 Task: Create a due date automation trigger when advanced on, on the wednesday before a card is due add fields without custom field "Resume" set to a number lower than 1 and lower than 10 at 11:00 AM.
Action: Mouse moved to (1252, 176)
Screenshot: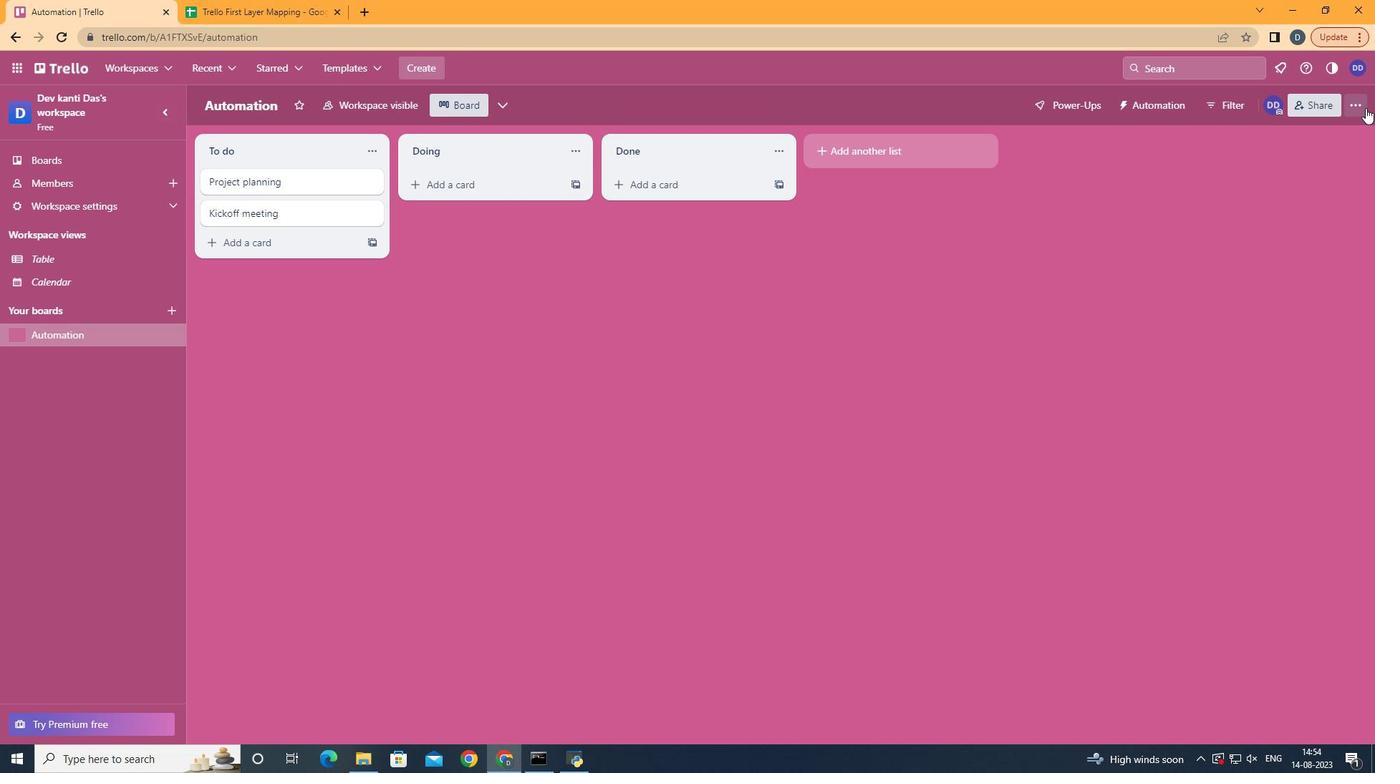 
Action: Mouse pressed left at (1252, 176)
Screenshot: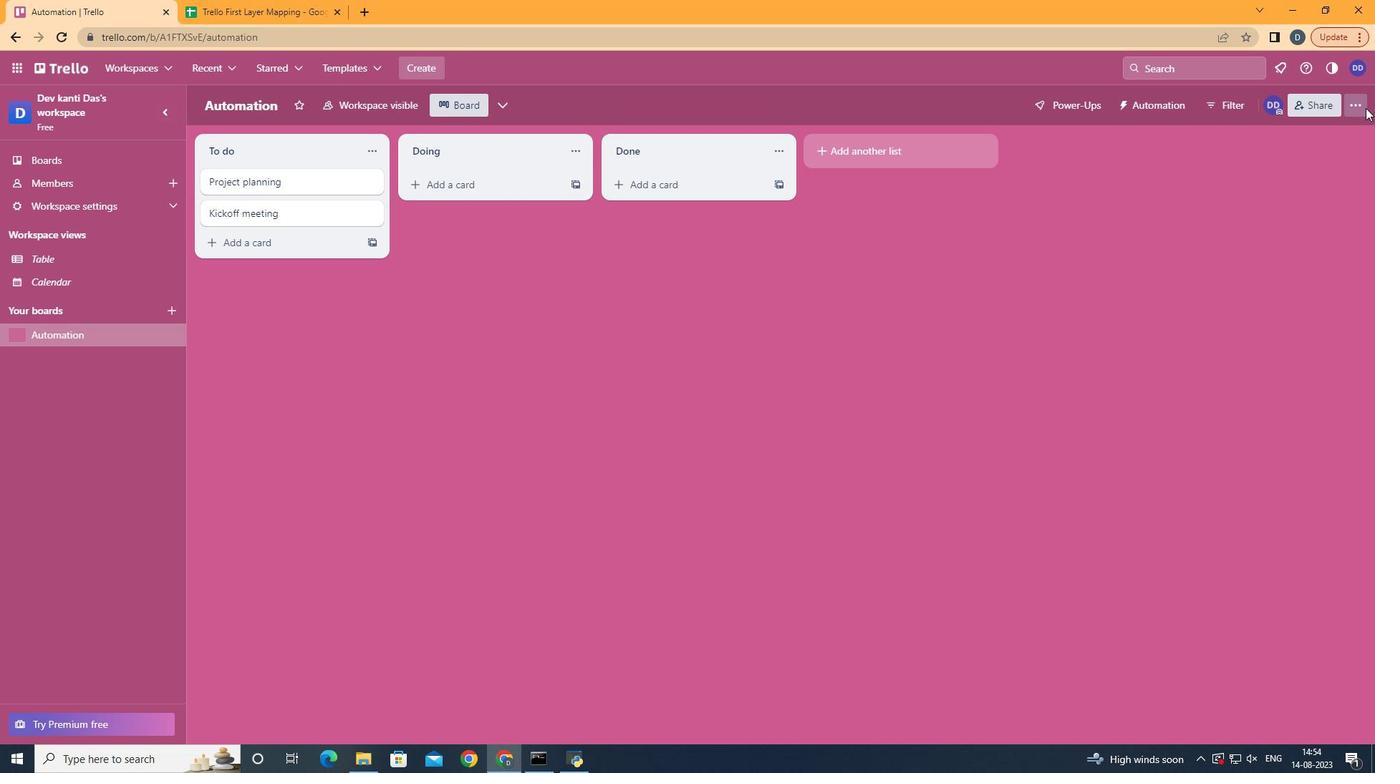 
Action: Mouse moved to (1166, 333)
Screenshot: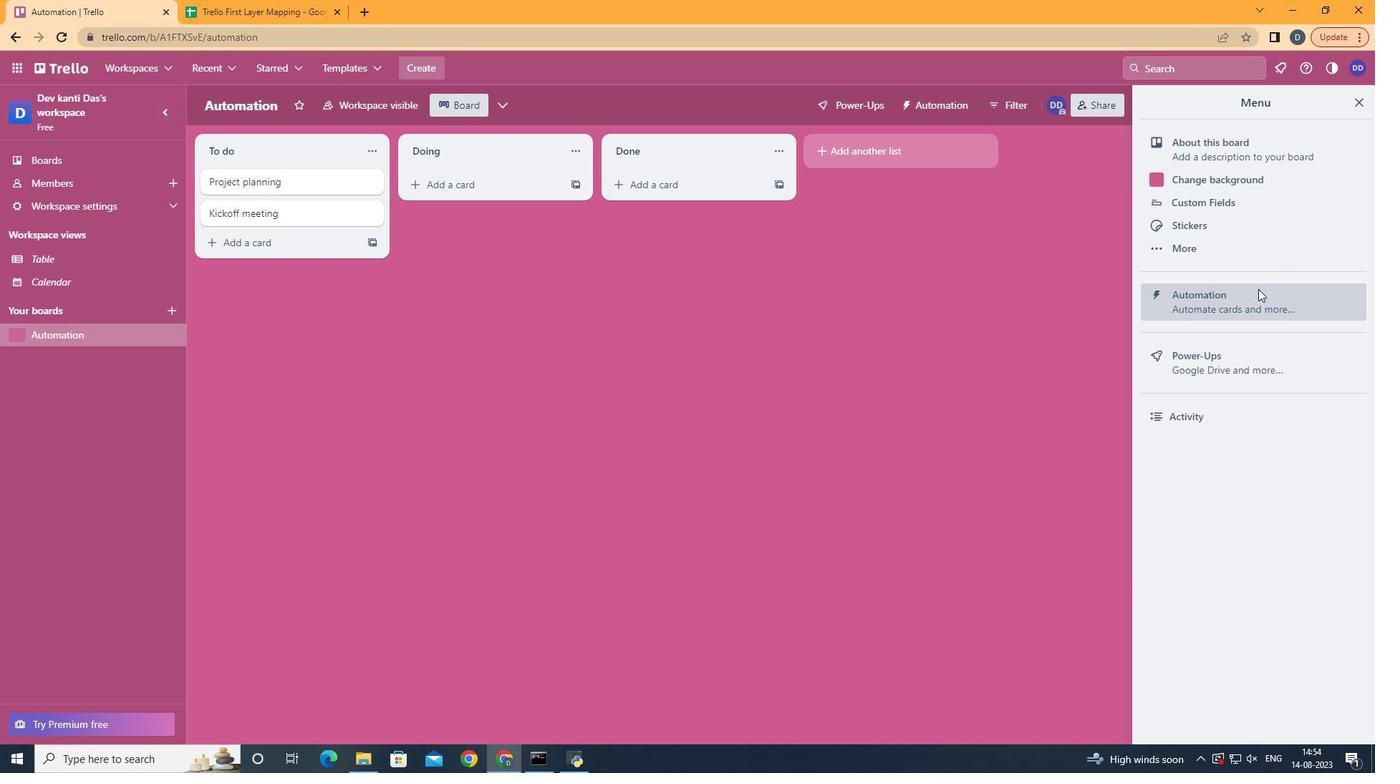 
Action: Mouse pressed left at (1166, 333)
Screenshot: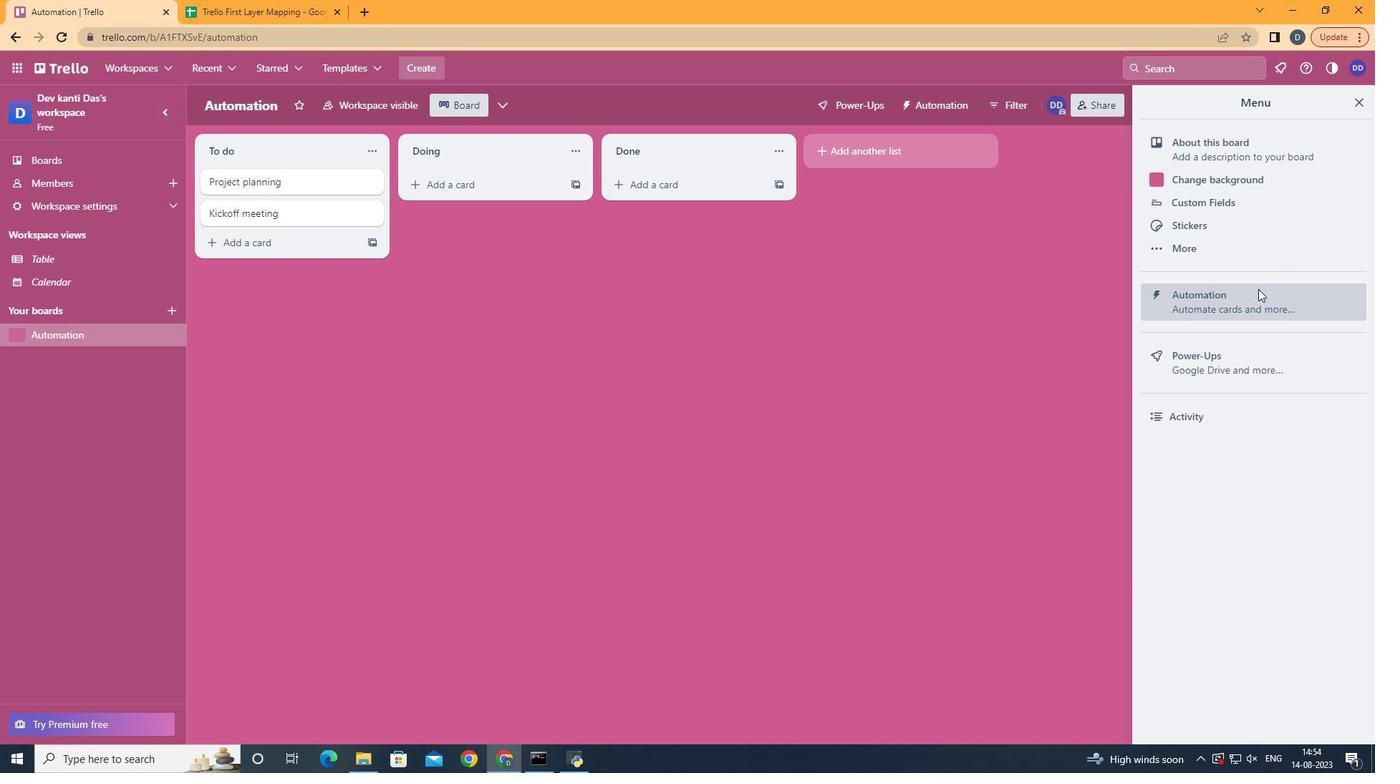 
Action: Mouse moved to (366, 321)
Screenshot: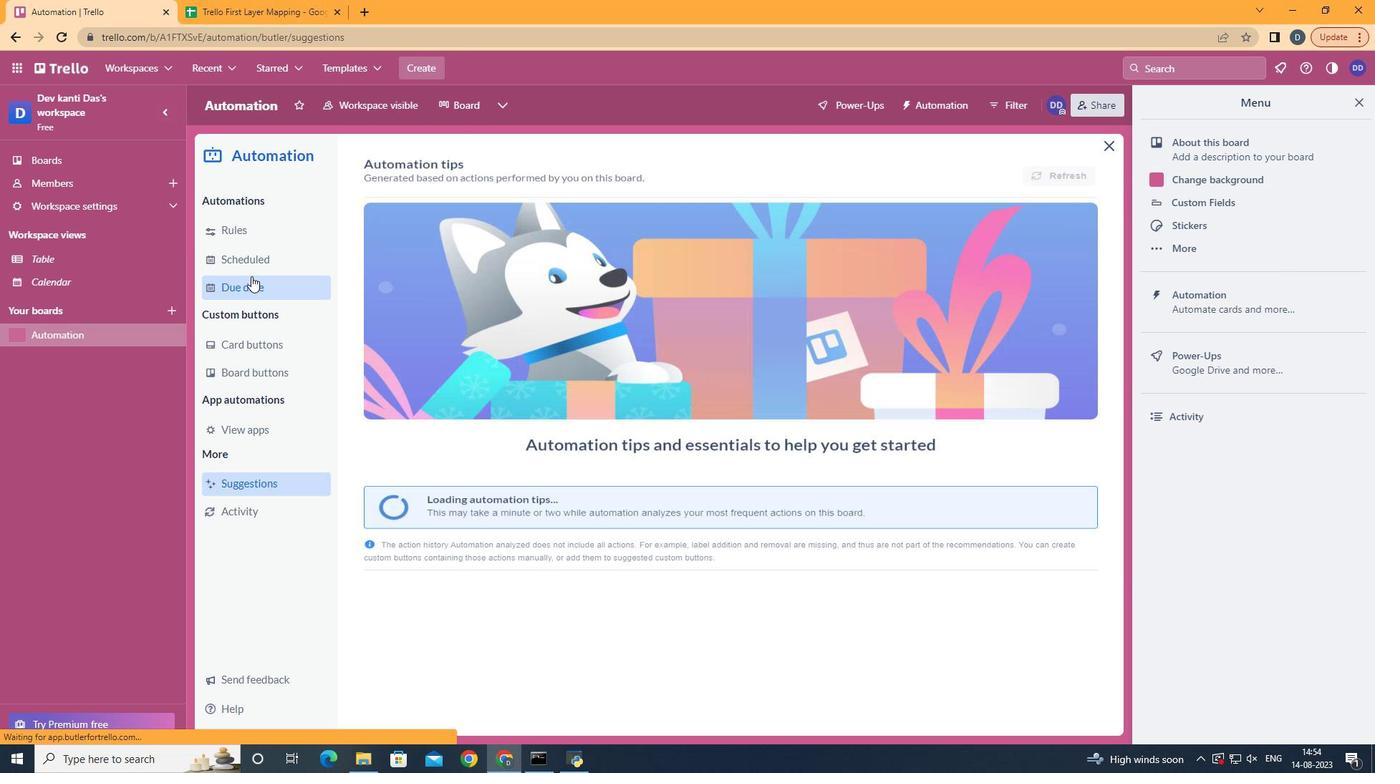 
Action: Mouse pressed left at (366, 321)
Screenshot: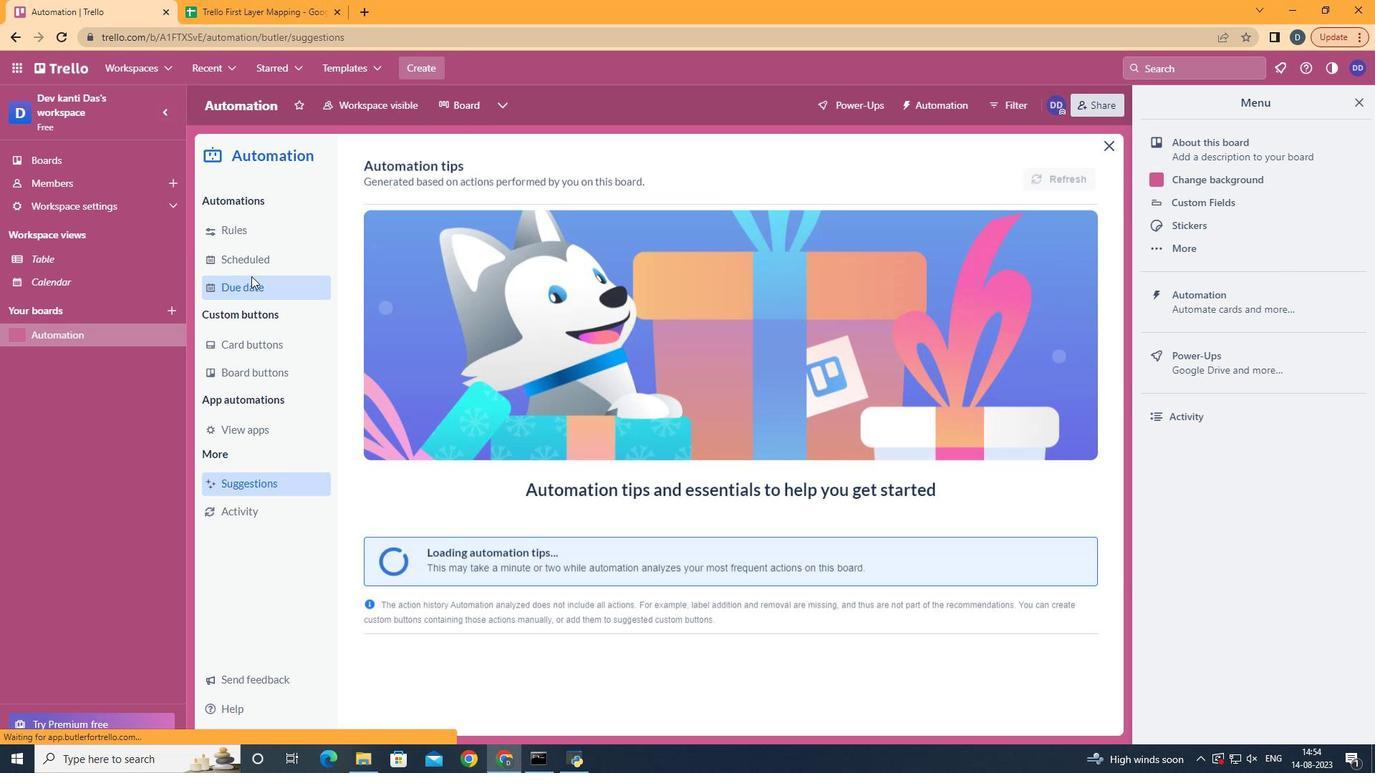 
Action: Mouse moved to (969, 234)
Screenshot: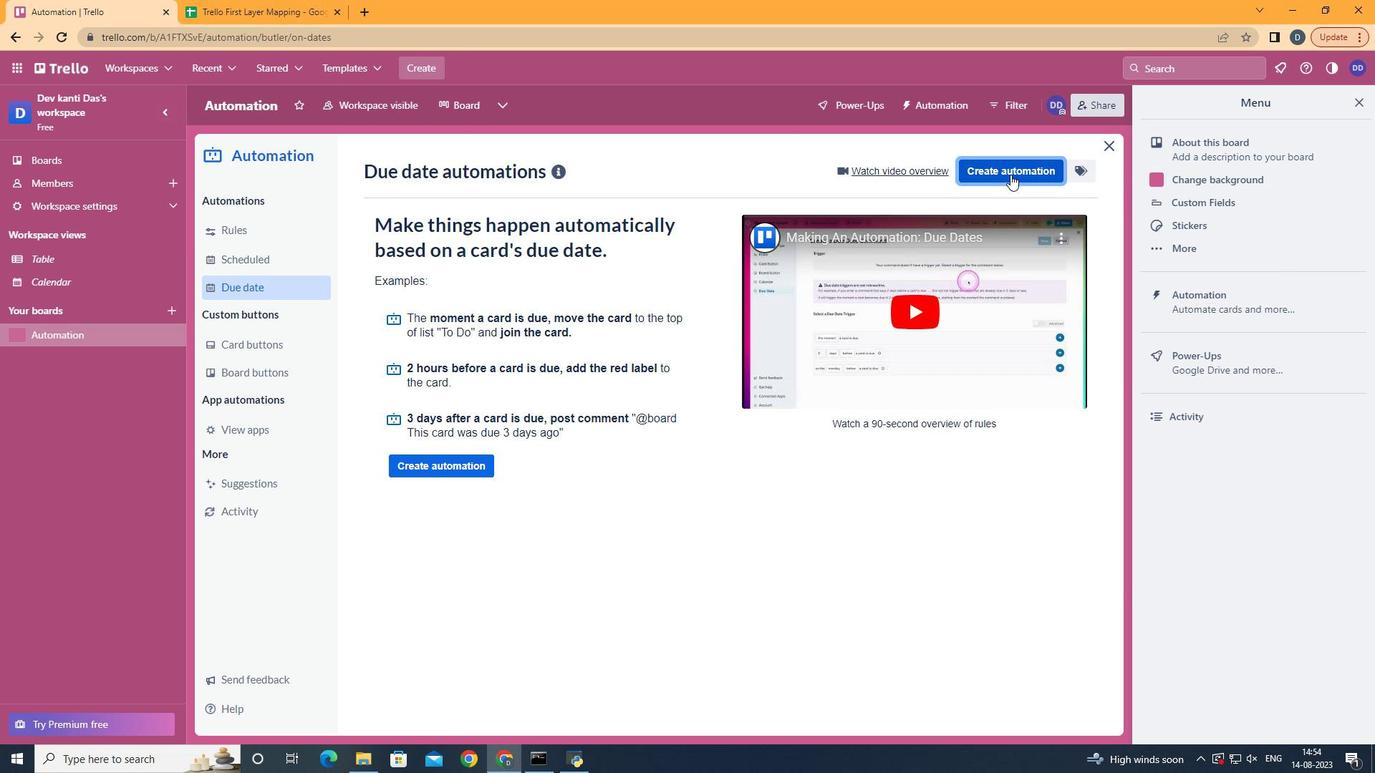 
Action: Mouse pressed left at (969, 234)
Screenshot: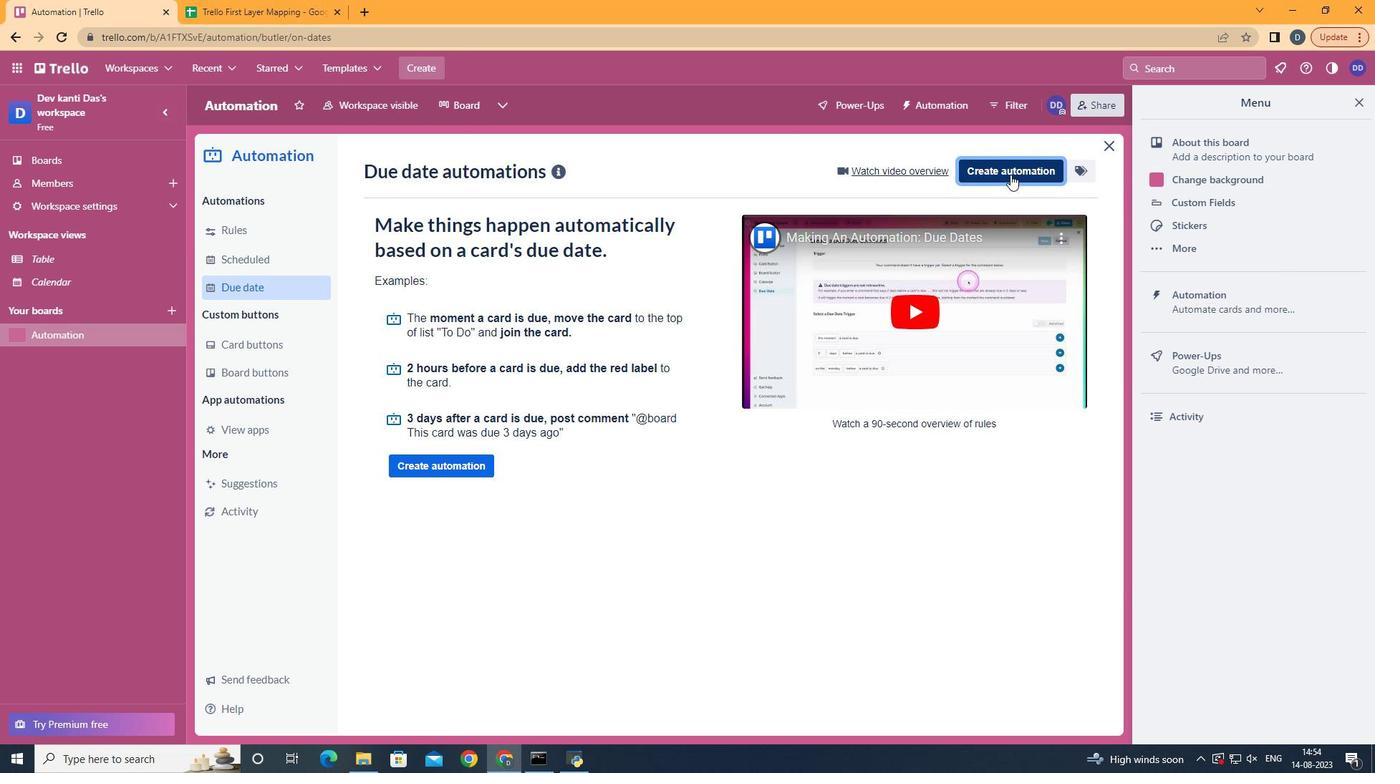 
Action: Mouse moved to (745, 352)
Screenshot: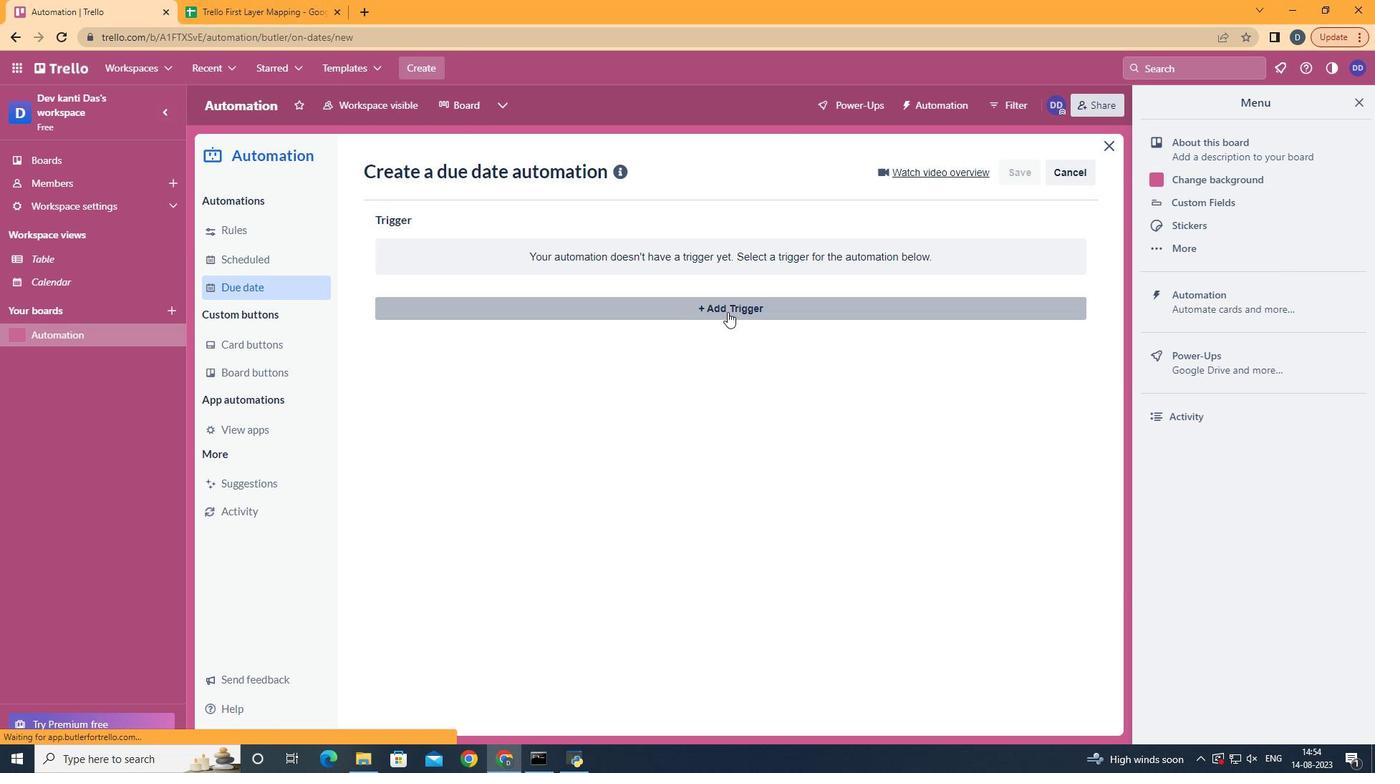 
Action: Mouse pressed left at (745, 352)
Screenshot: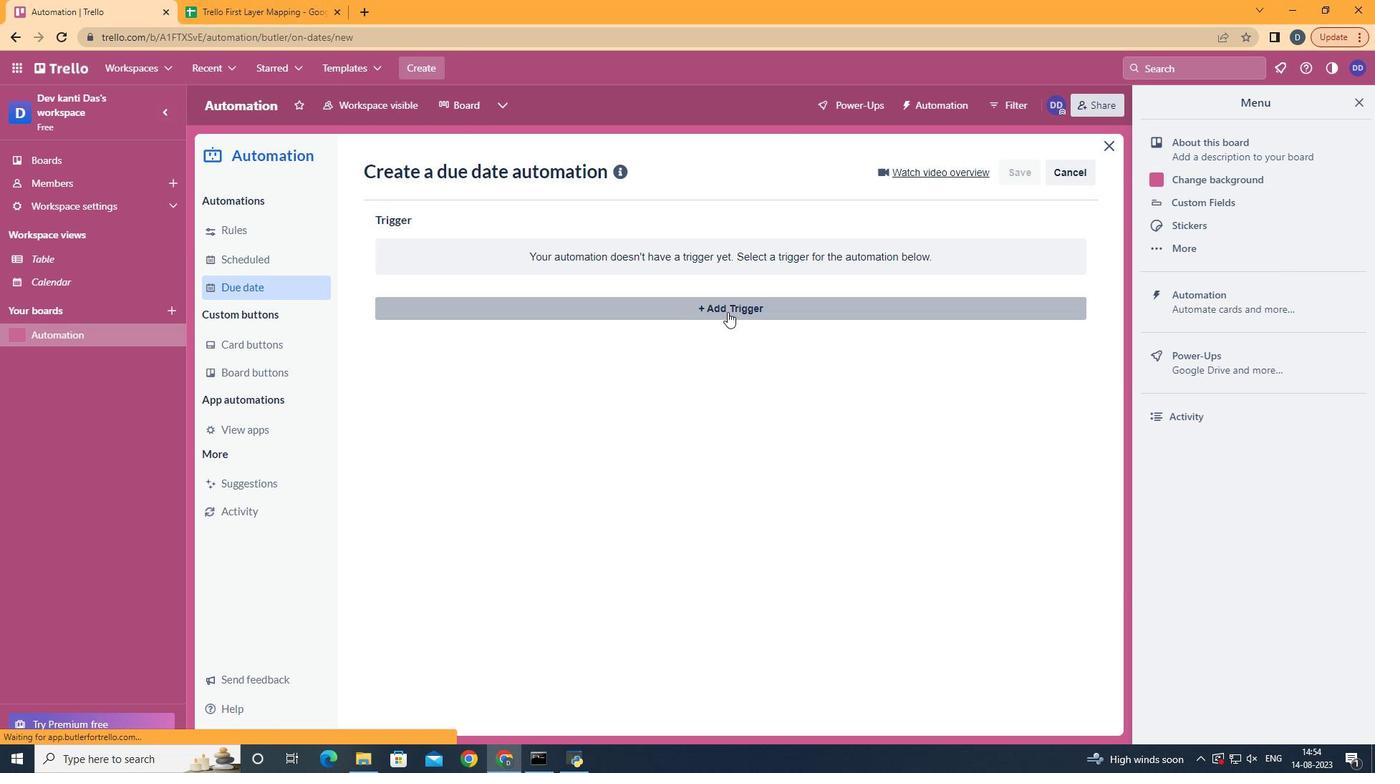 
Action: Mouse moved to (549, 449)
Screenshot: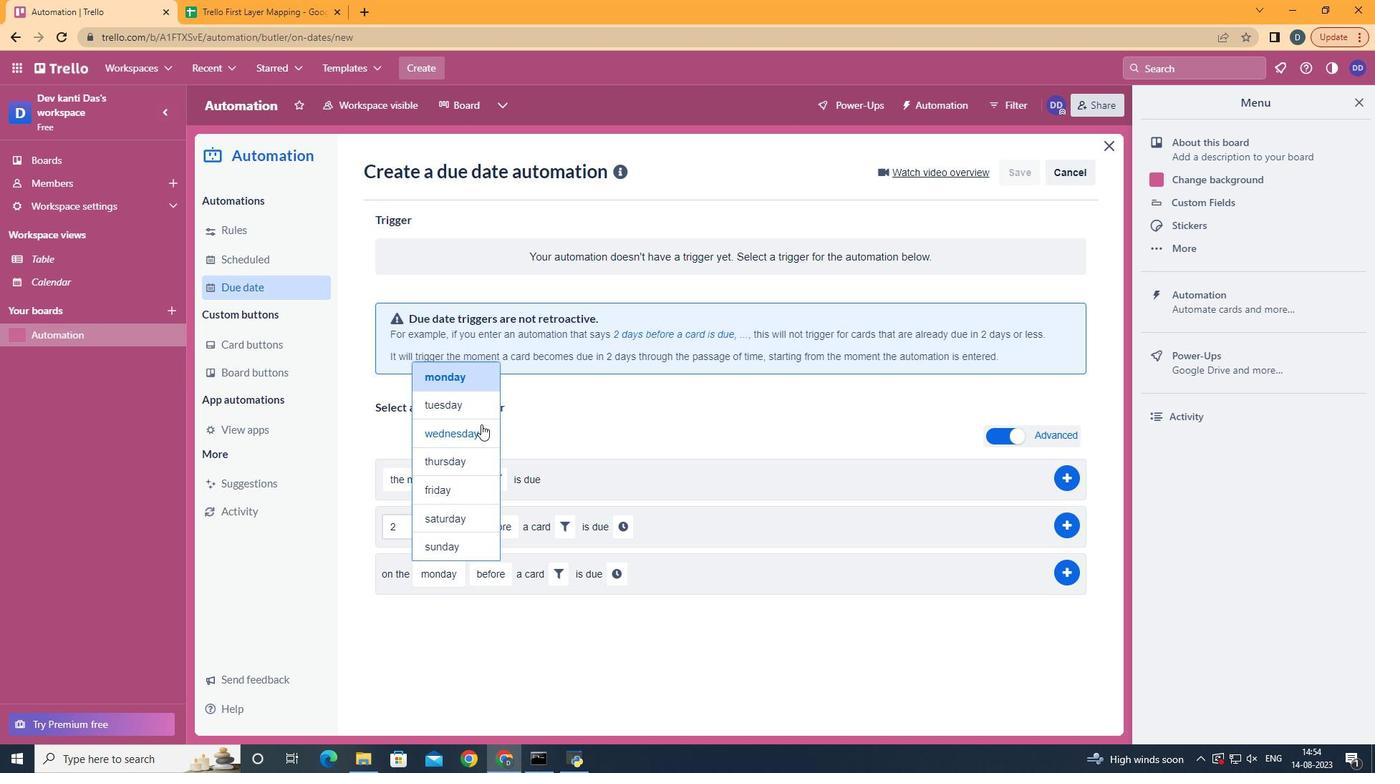 
Action: Mouse pressed left at (549, 449)
Screenshot: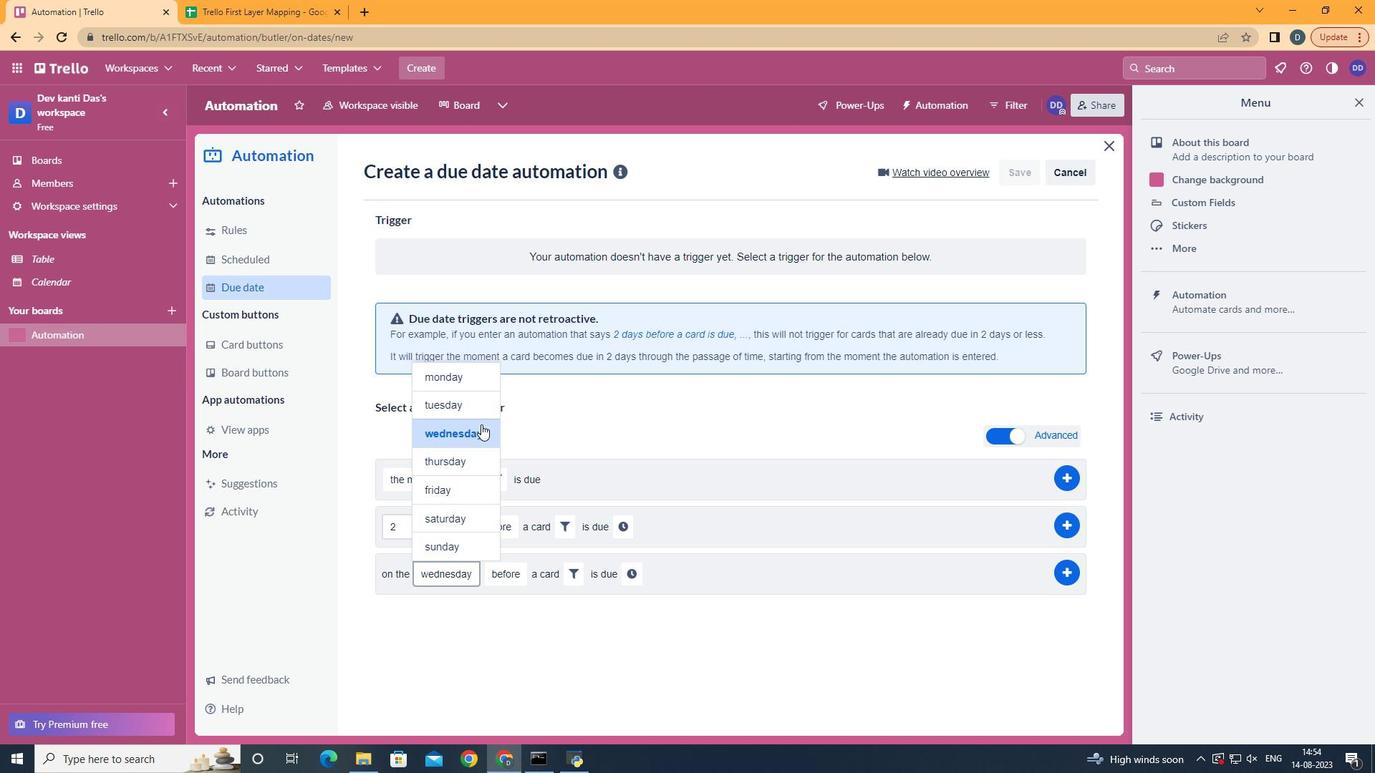
Action: Mouse moved to (618, 585)
Screenshot: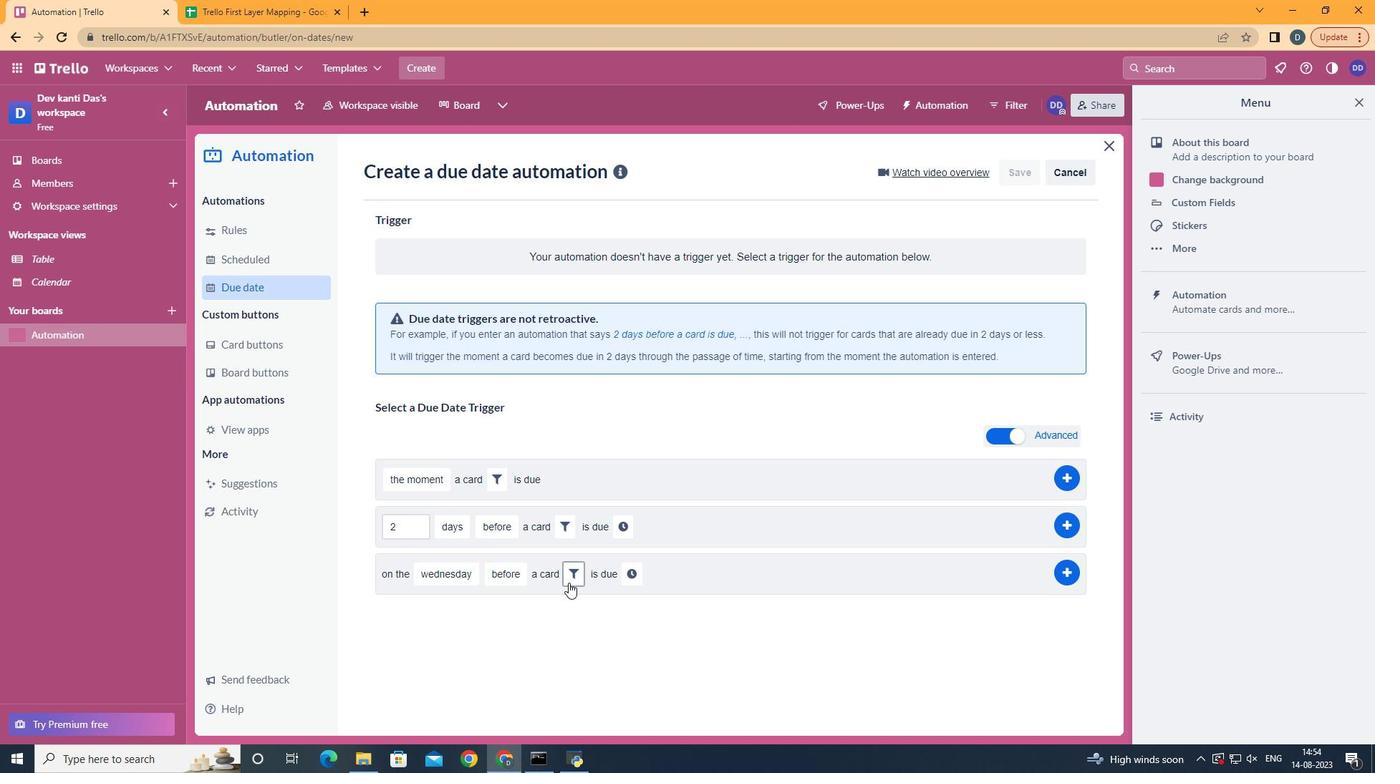 
Action: Mouse pressed left at (618, 585)
Screenshot: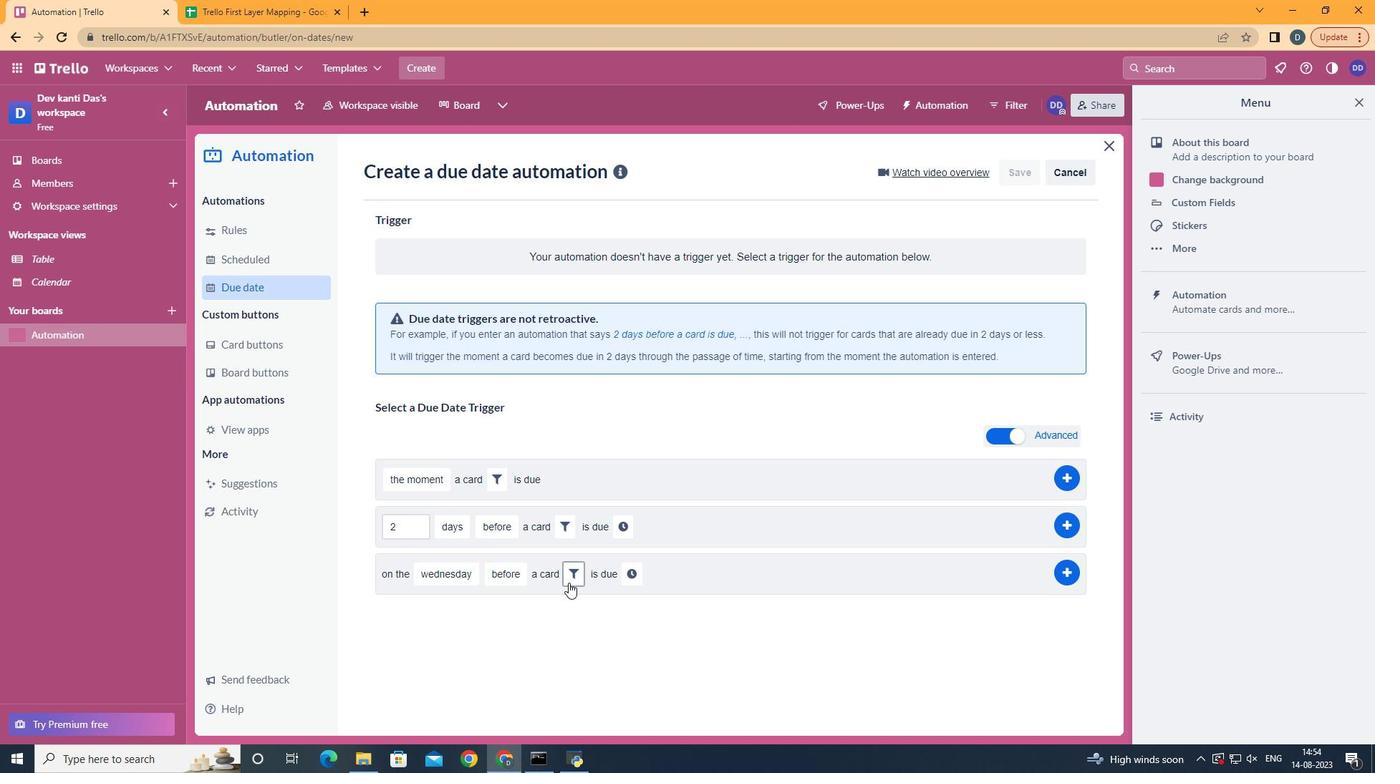 
Action: Mouse moved to (787, 618)
Screenshot: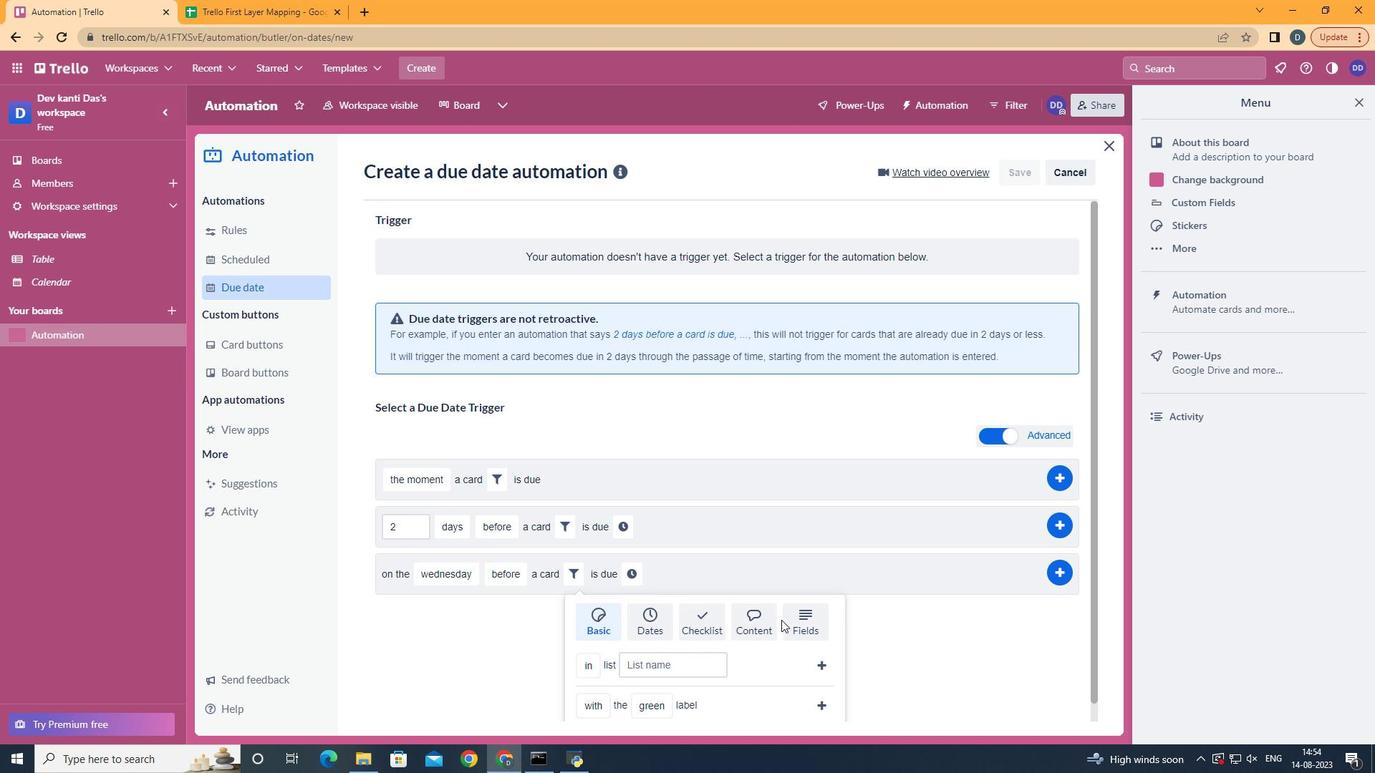
Action: Mouse pressed left at (787, 618)
Screenshot: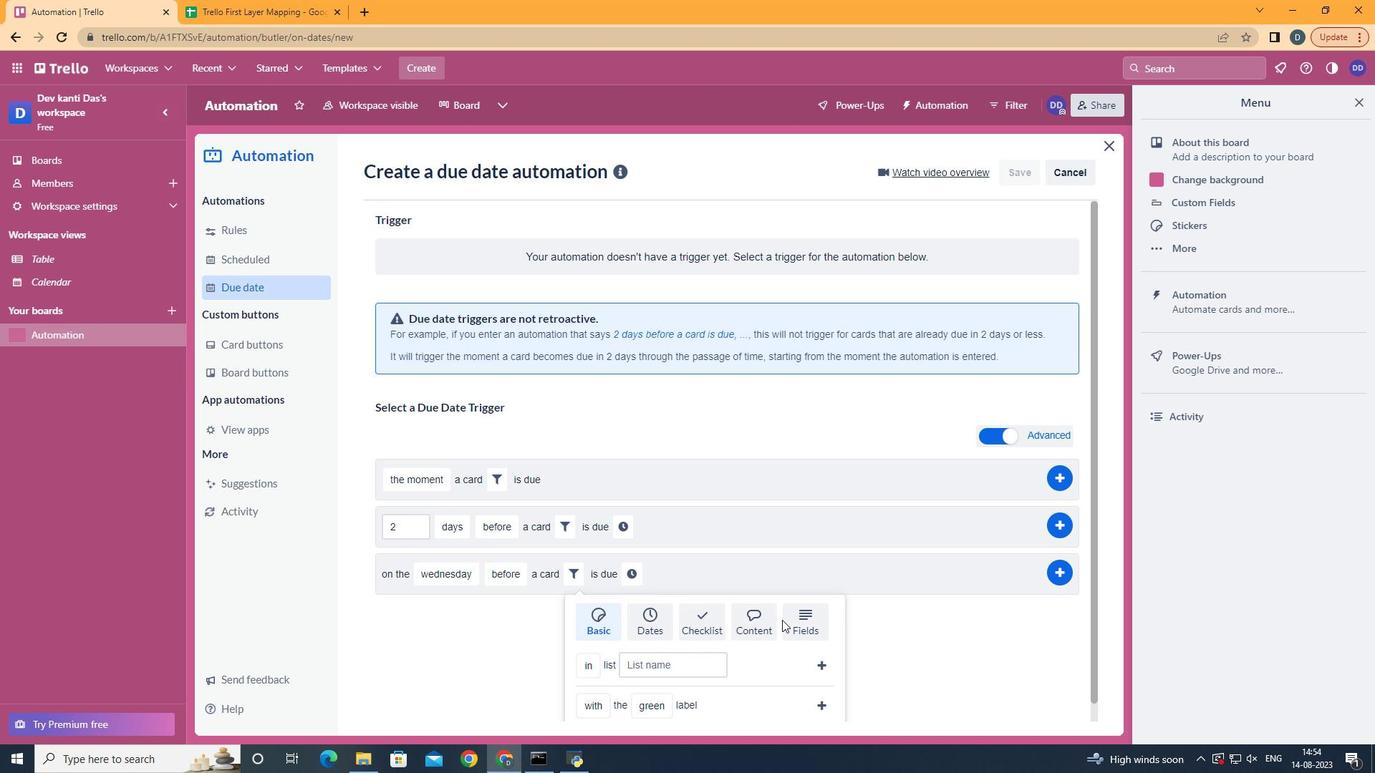 
Action: Mouse moved to (799, 625)
Screenshot: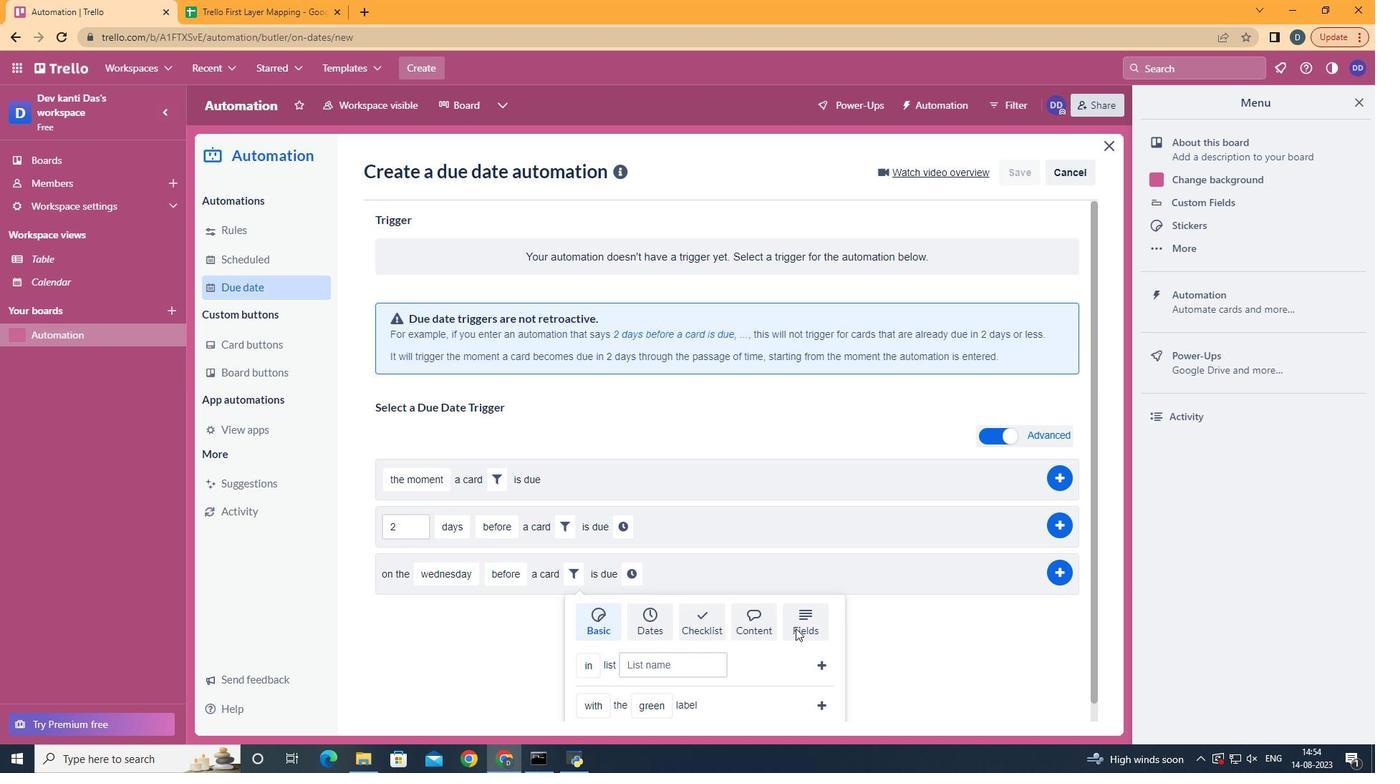 
Action: Mouse pressed left at (799, 625)
Screenshot: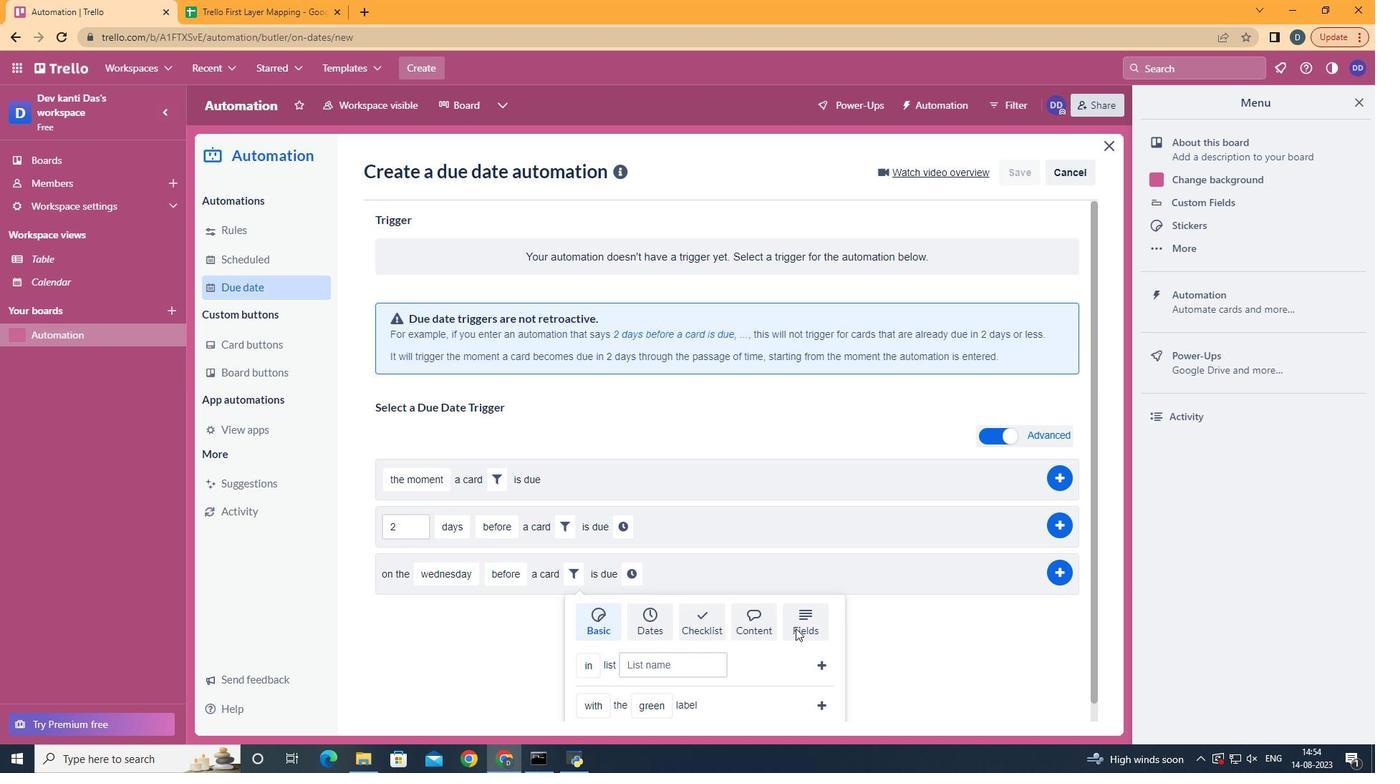 
Action: Mouse scrolled (799, 624) with delta (0, 0)
Screenshot: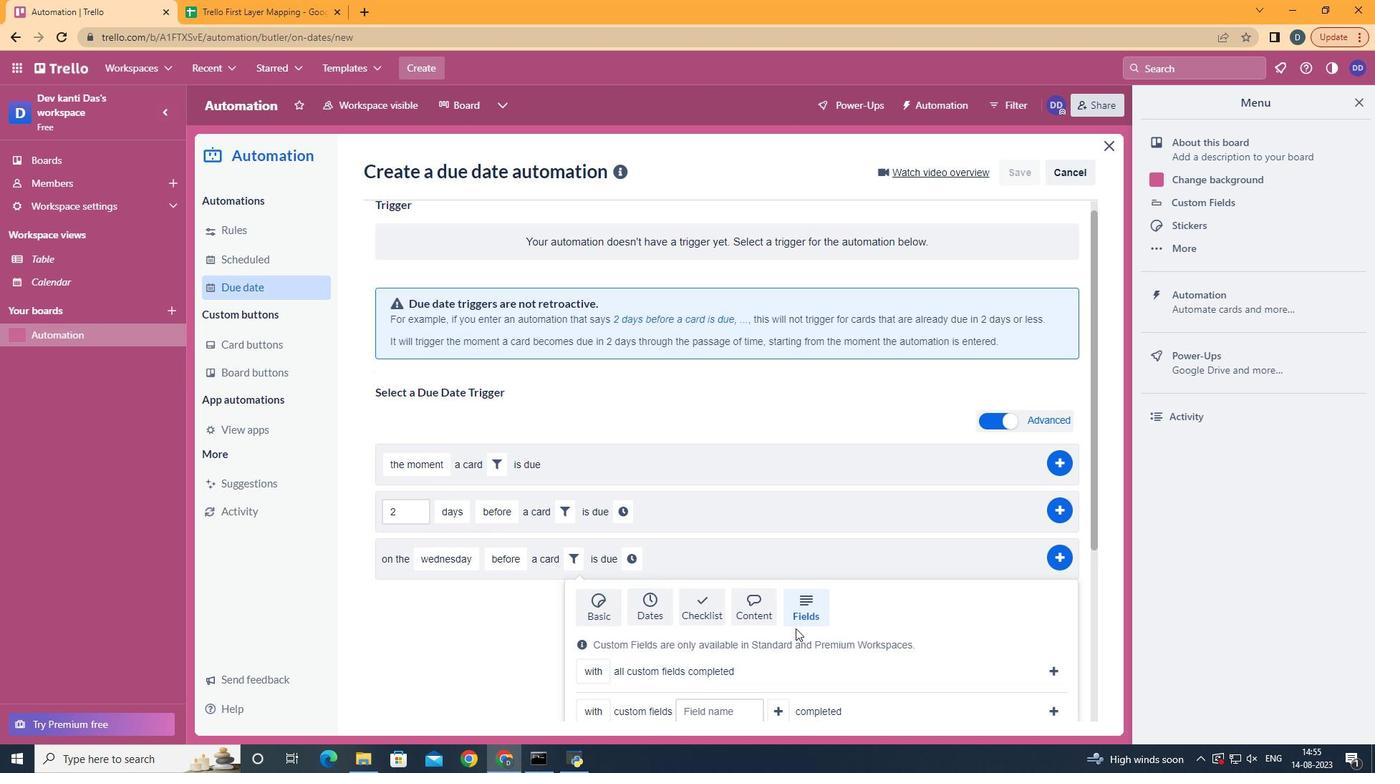 
Action: Mouse scrolled (799, 624) with delta (0, 0)
Screenshot: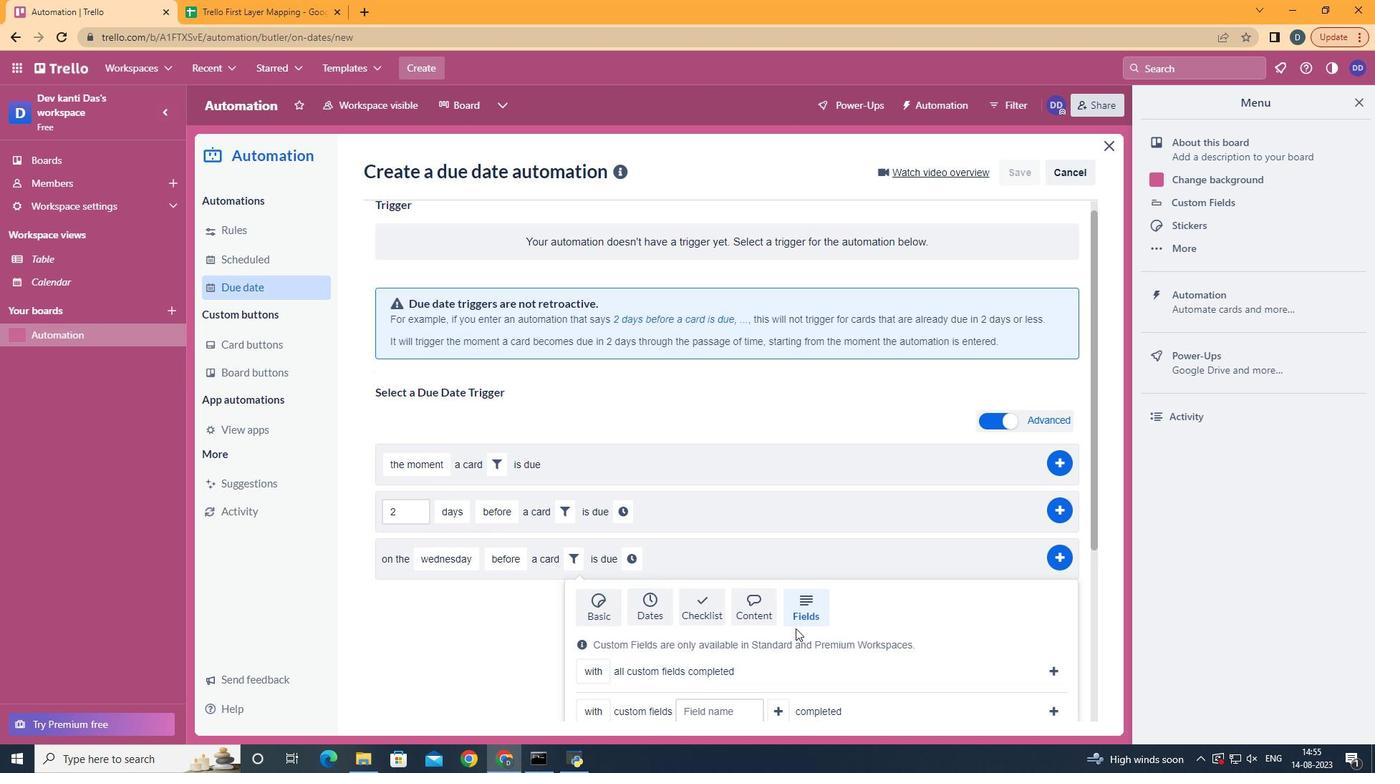 
Action: Mouse scrolled (799, 624) with delta (0, 0)
Screenshot: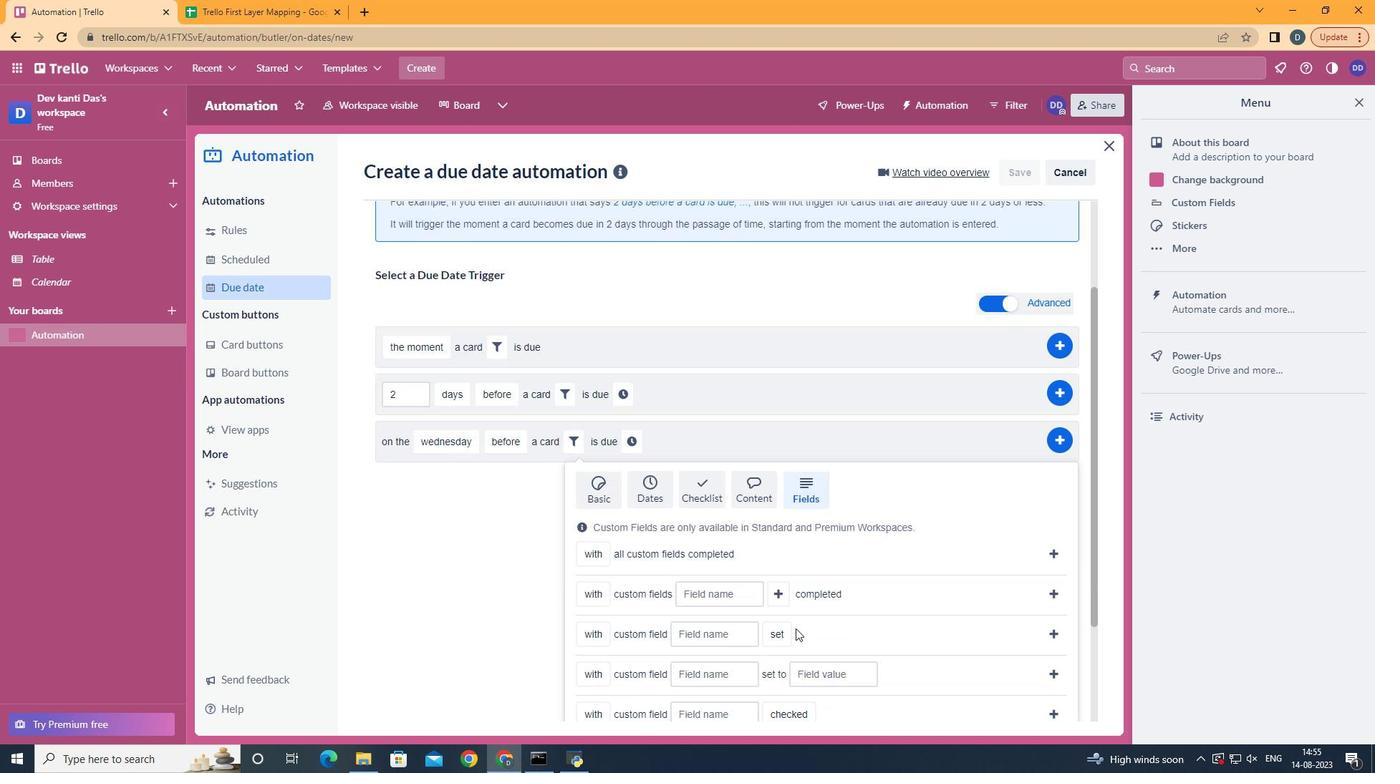 
Action: Mouse scrolled (799, 624) with delta (0, 0)
Screenshot: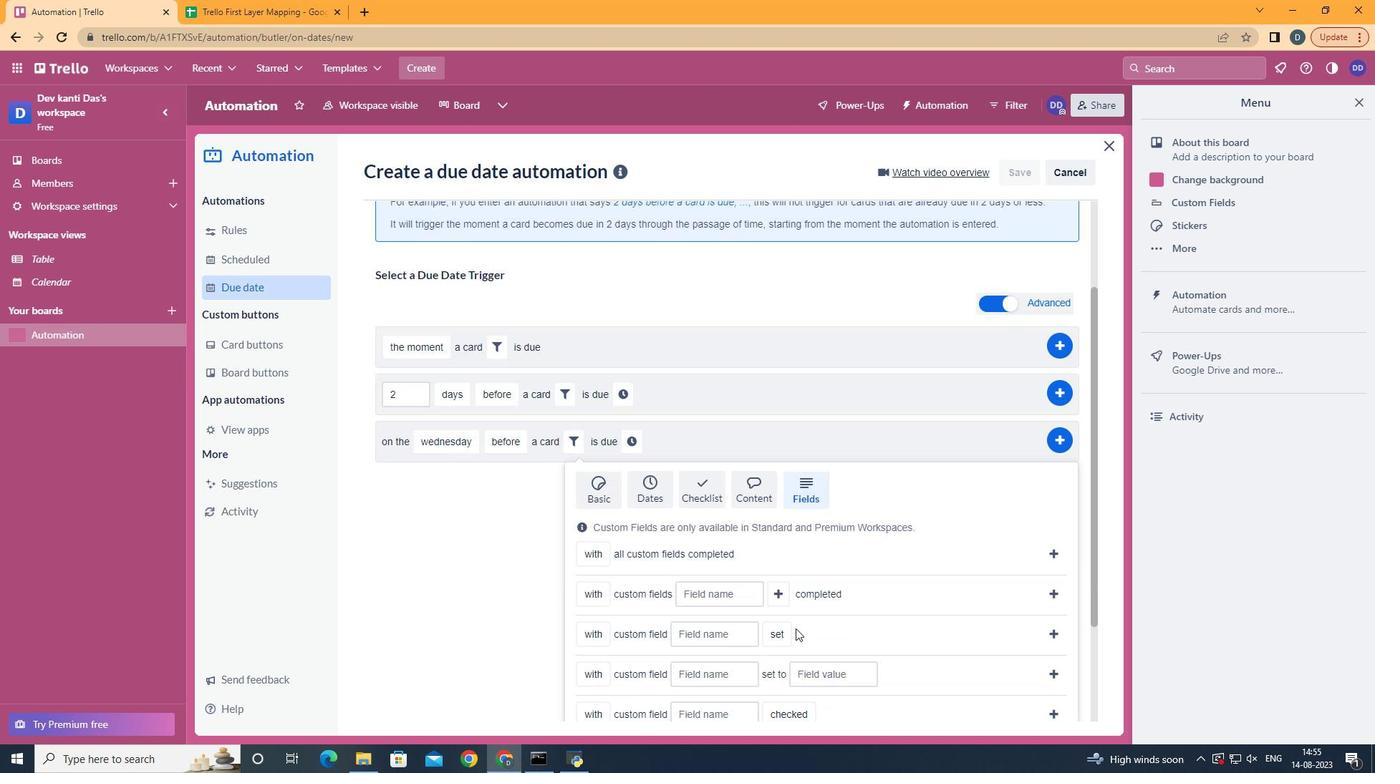 
Action: Mouse scrolled (799, 624) with delta (0, 0)
Screenshot: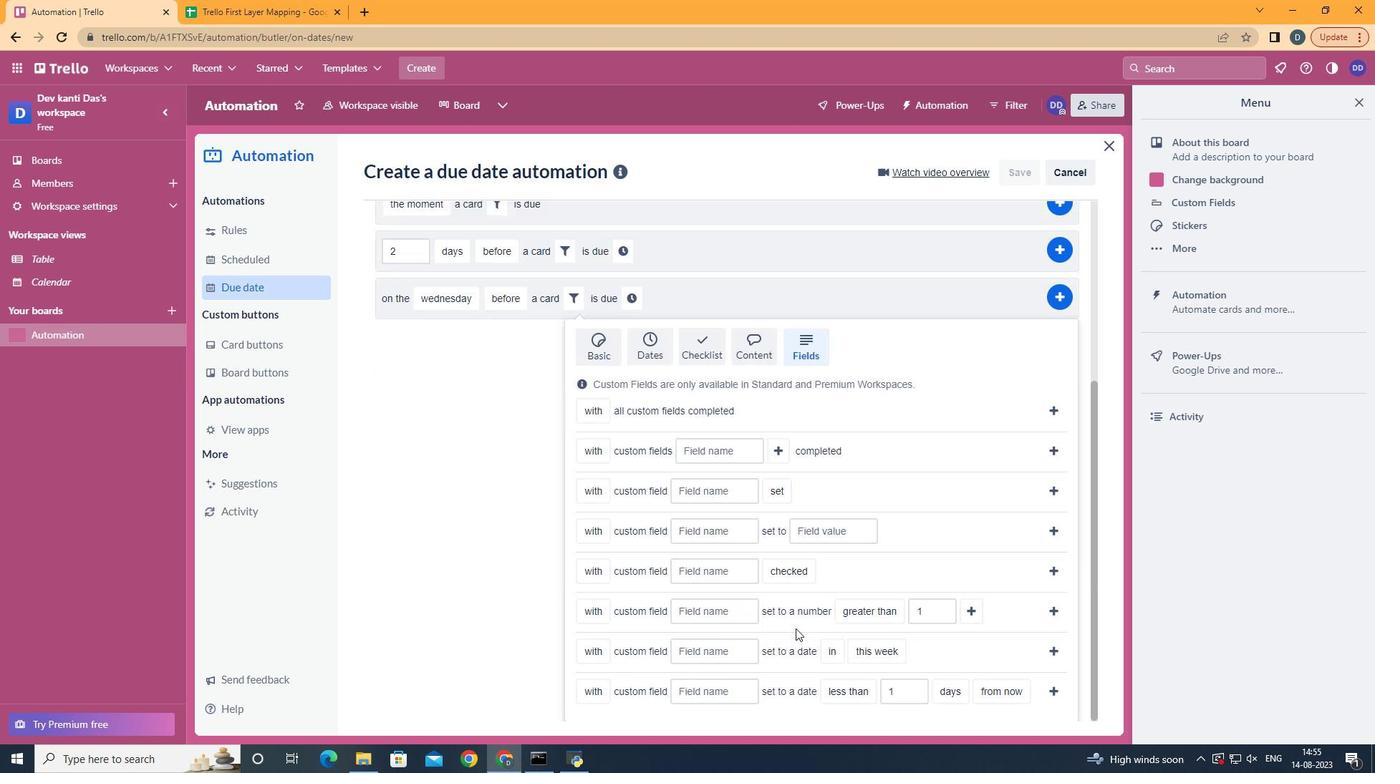 
Action: Mouse scrolled (799, 624) with delta (0, 0)
Screenshot: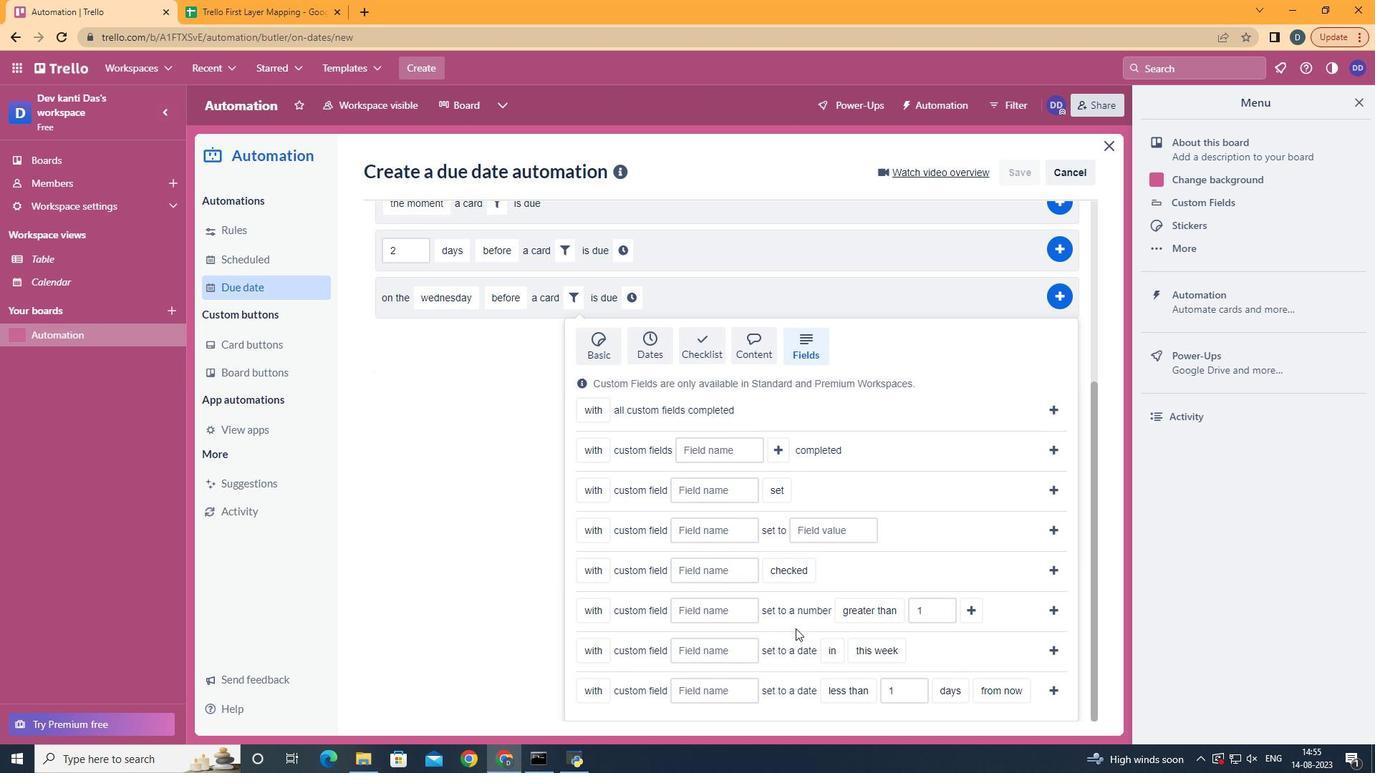 
Action: Mouse scrolled (799, 624) with delta (0, 0)
Screenshot: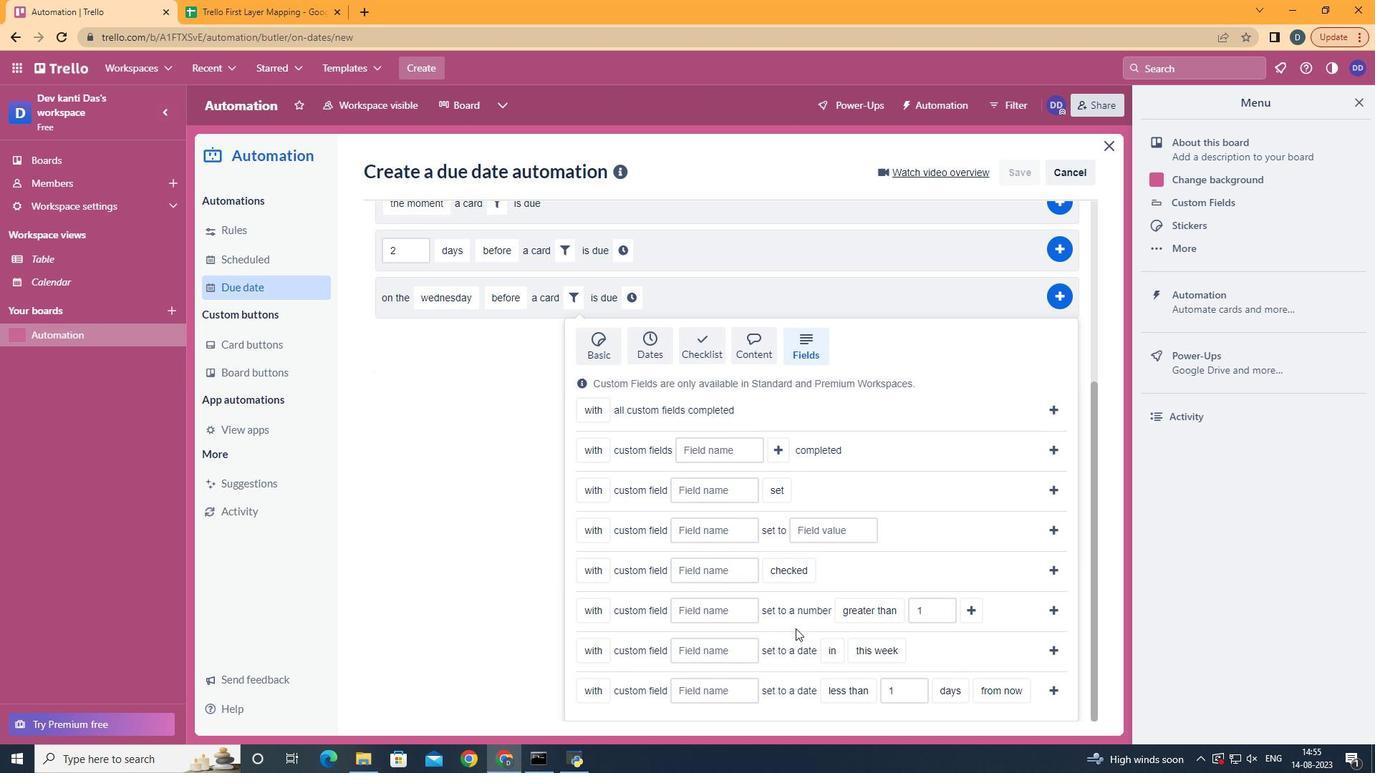 
Action: Mouse scrolled (799, 624) with delta (0, 0)
Screenshot: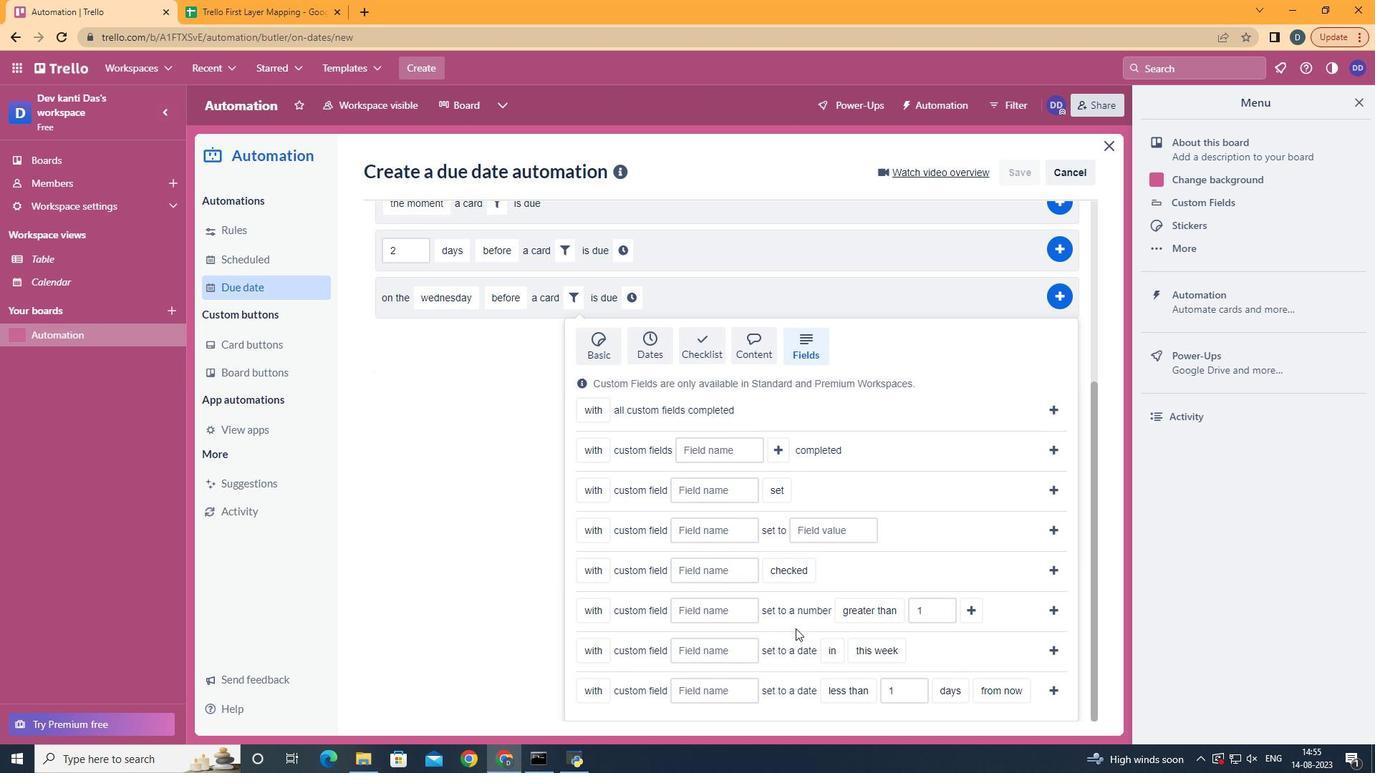
Action: Mouse moved to (646, 663)
Screenshot: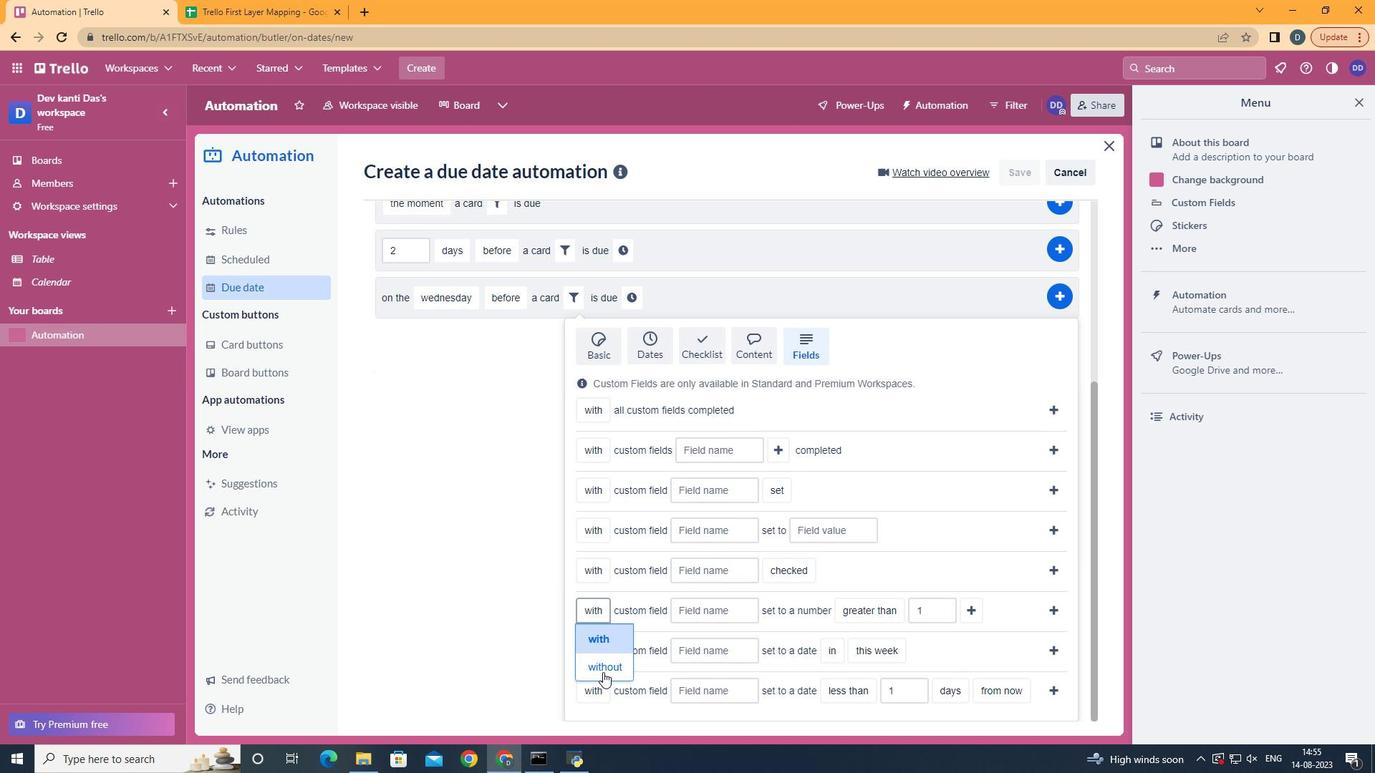 
Action: Mouse pressed left at (646, 663)
Screenshot: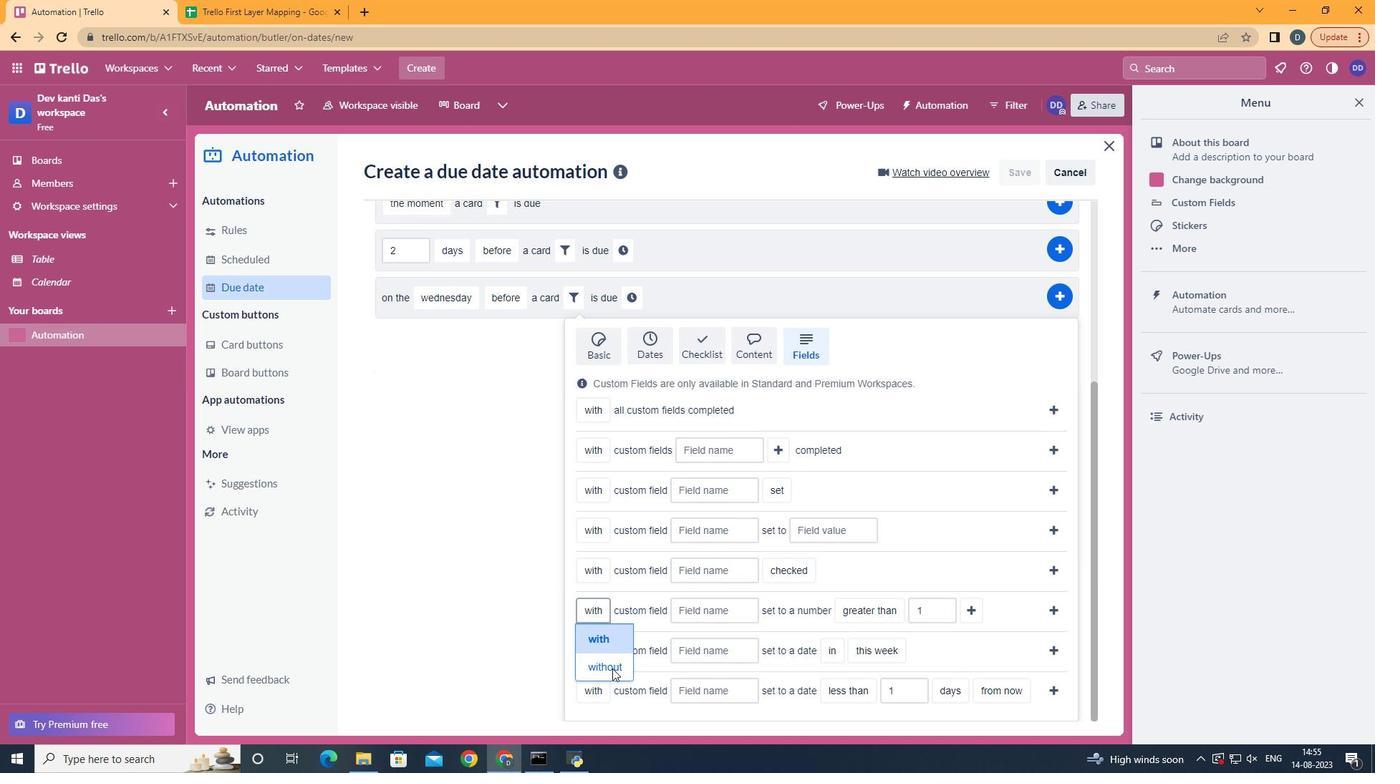 
Action: Mouse moved to (749, 605)
Screenshot: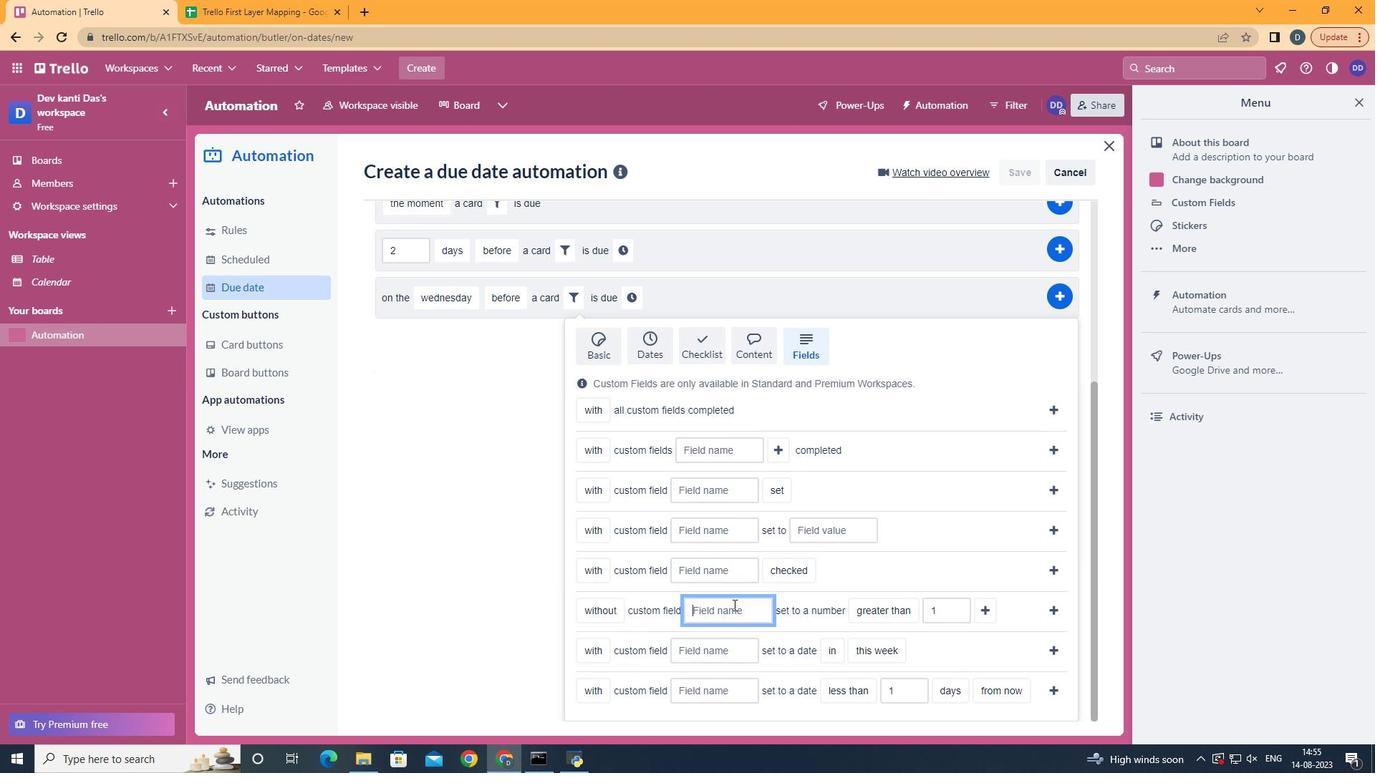
Action: Mouse pressed left at (749, 605)
Screenshot: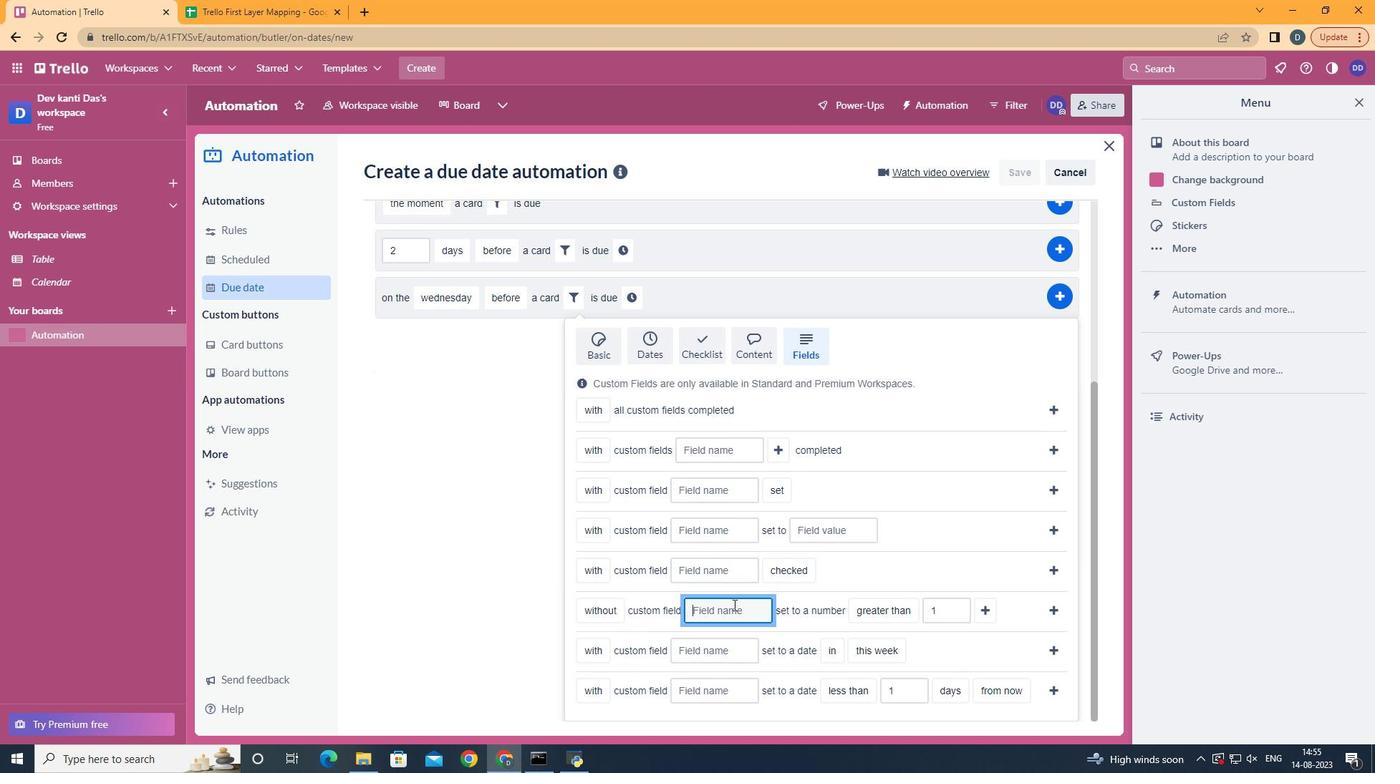 
Action: Mouse moved to (757, 605)
Screenshot: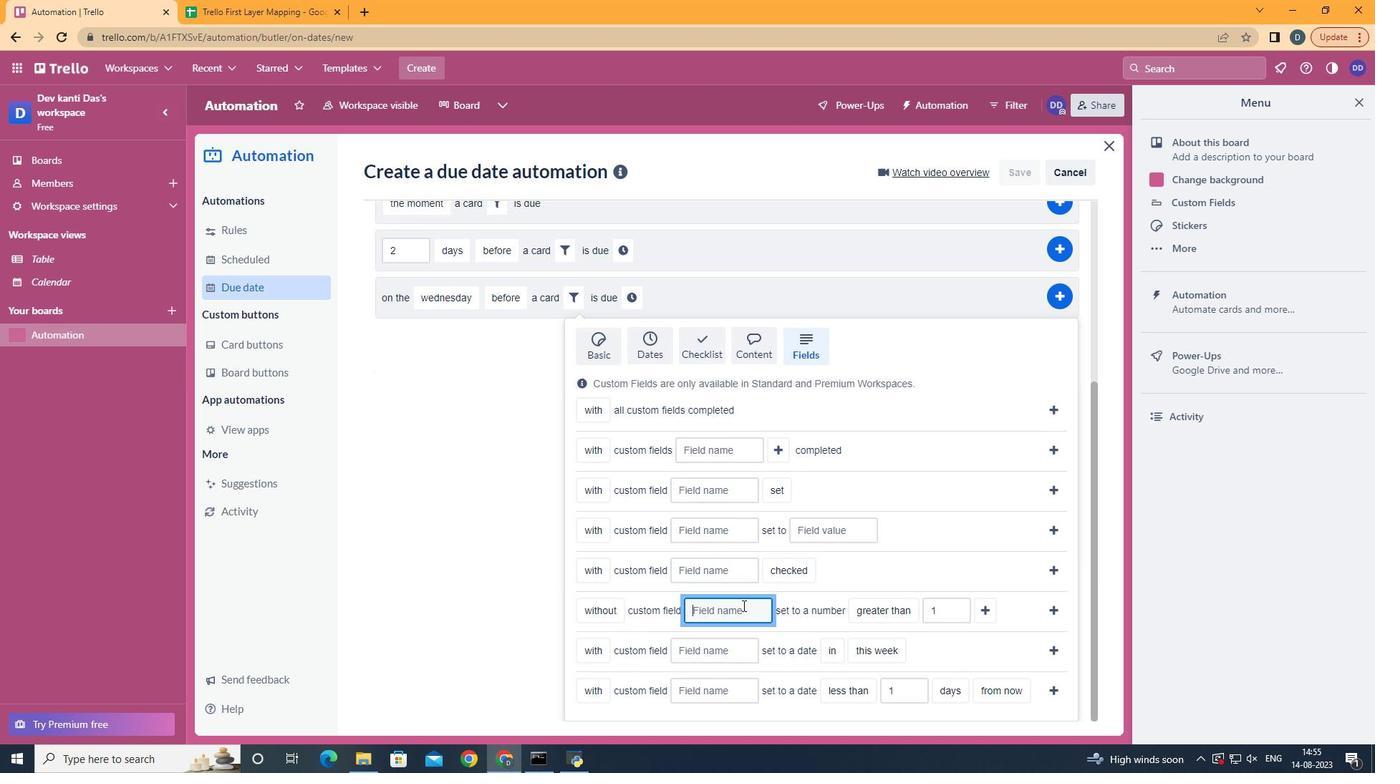 
Action: Key pressed <Key.shift>Resume
Screenshot: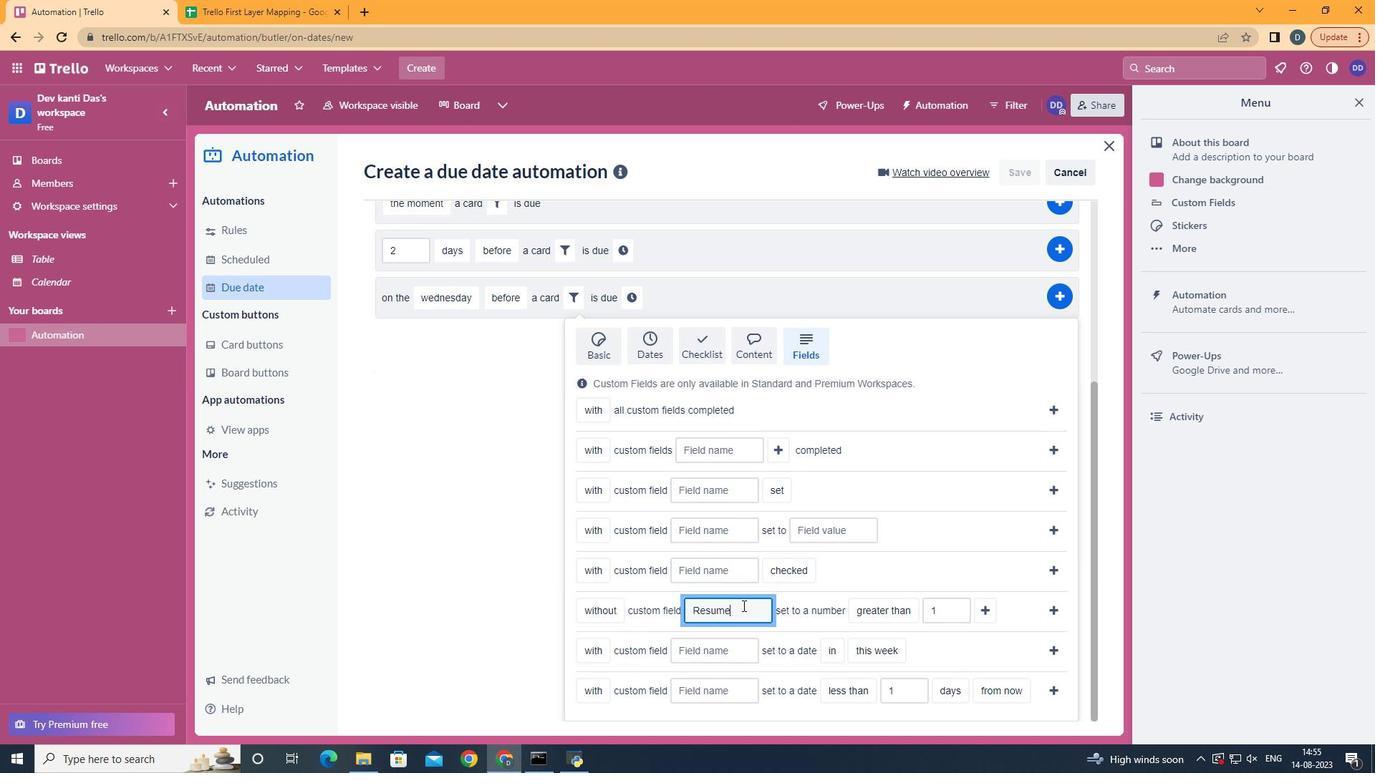 
Action: Mouse moved to (894, 562)
Screenshot: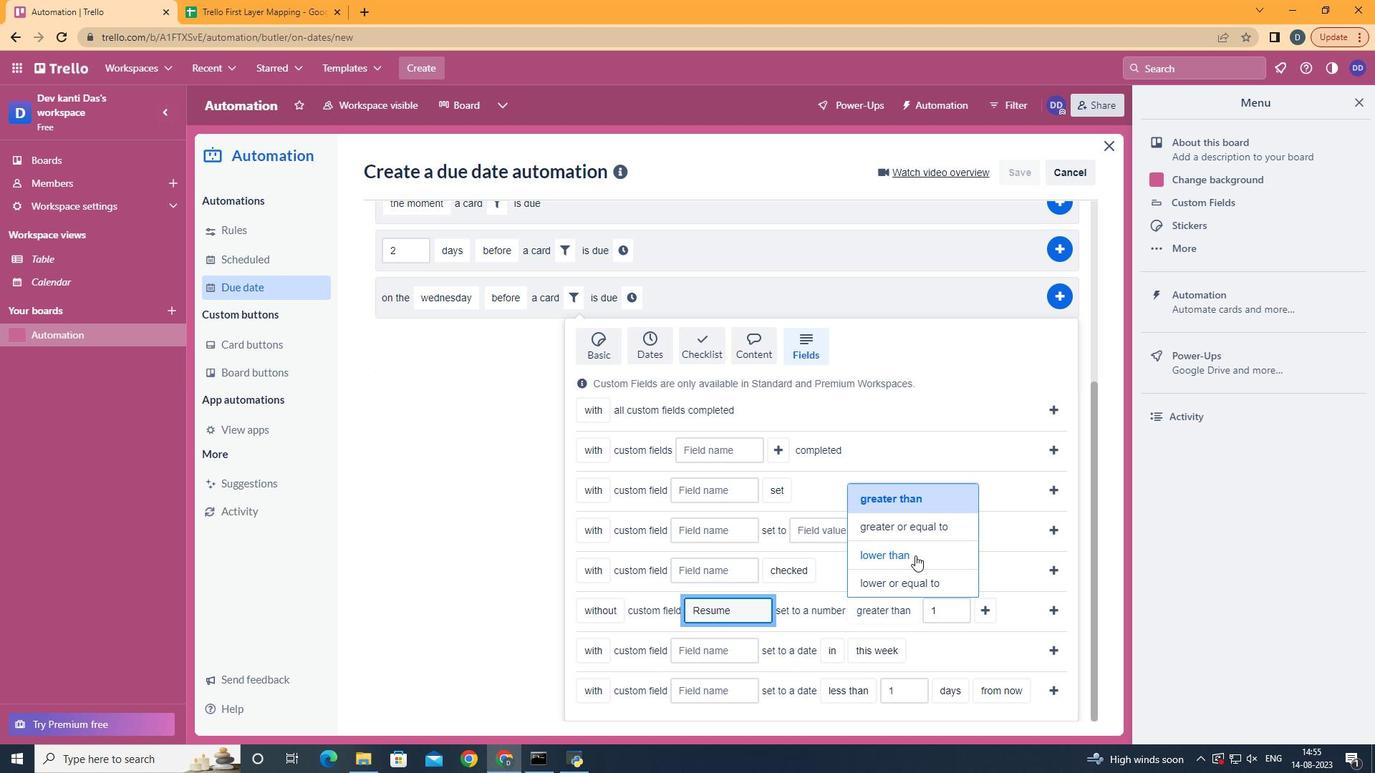 
Action: Mouse pressed left at (894, 562)
Screenshot: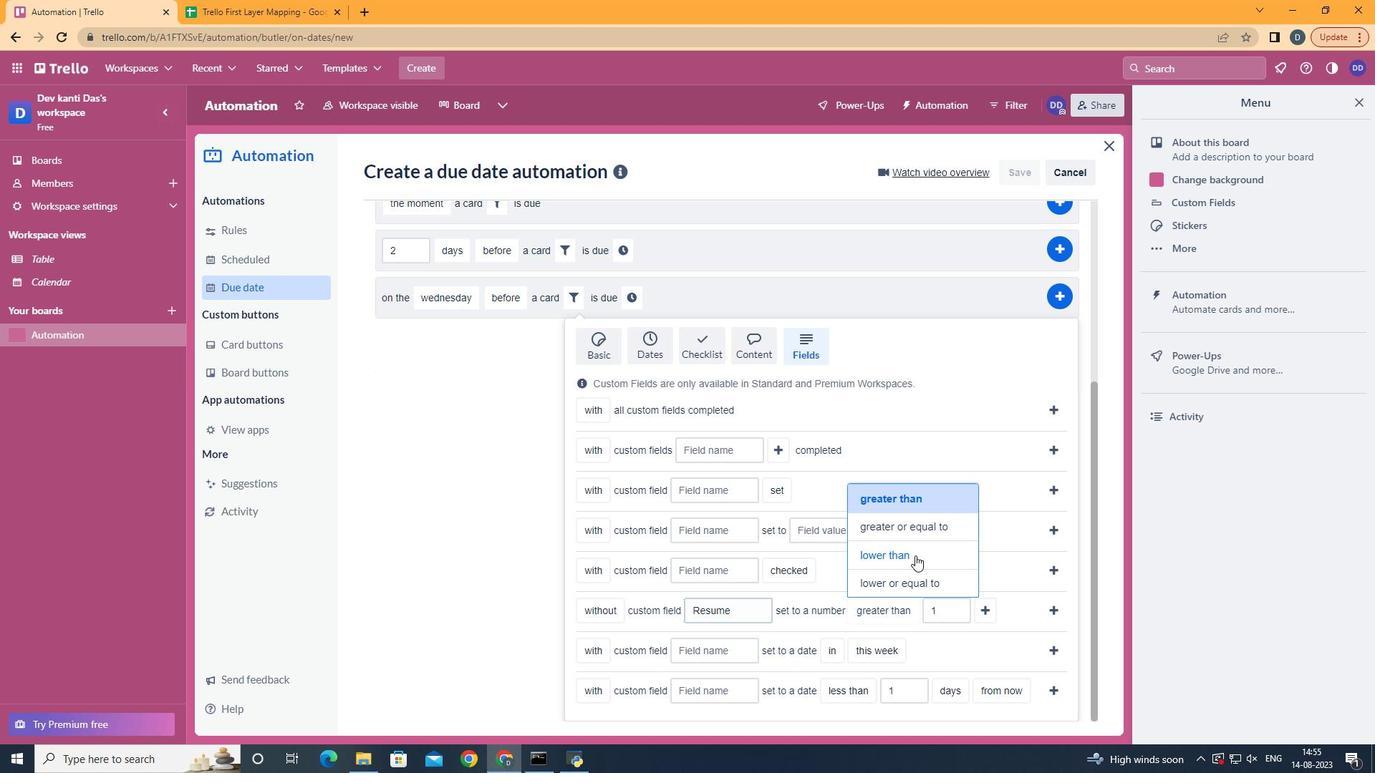 
Action: Mouse moved to (938, 615)
Screenshot: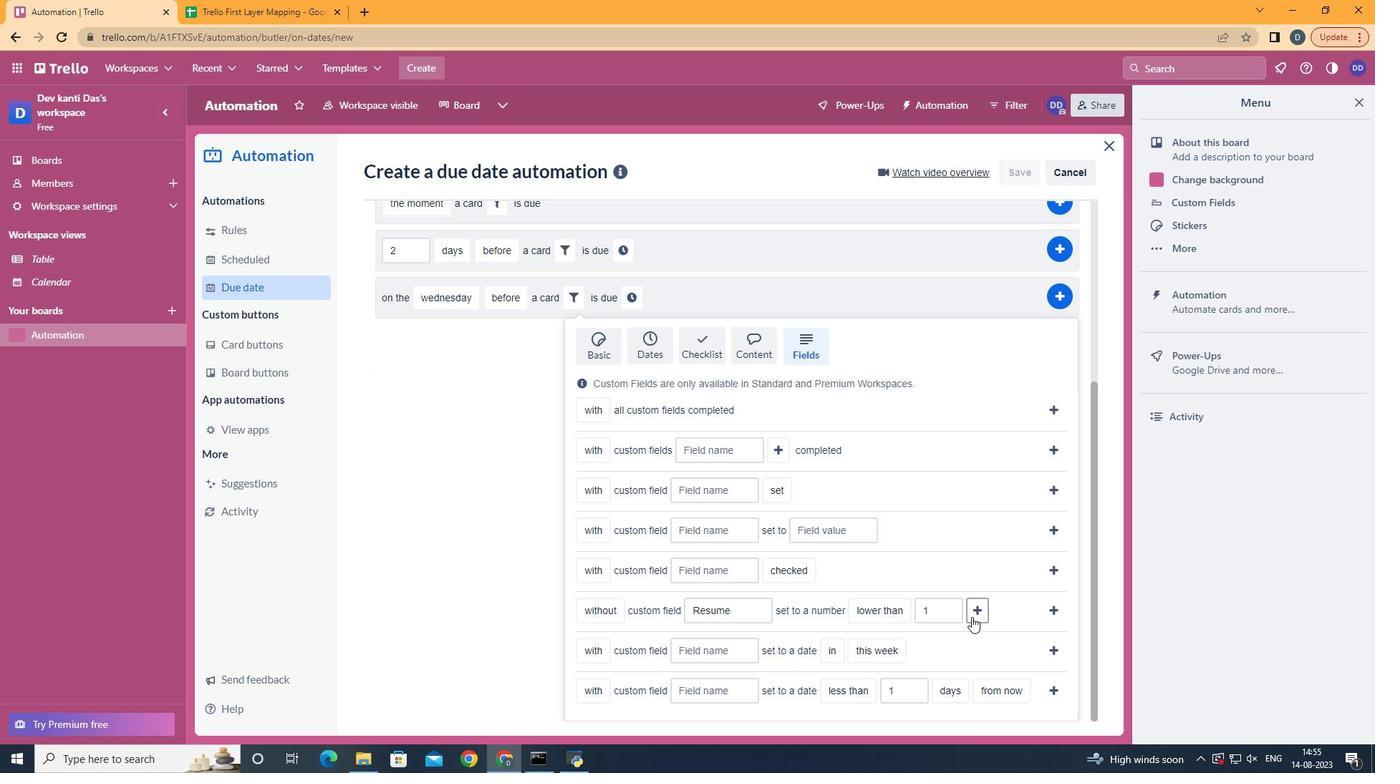 
Action: Mouse pressed left at (938, 615)
Screenshot: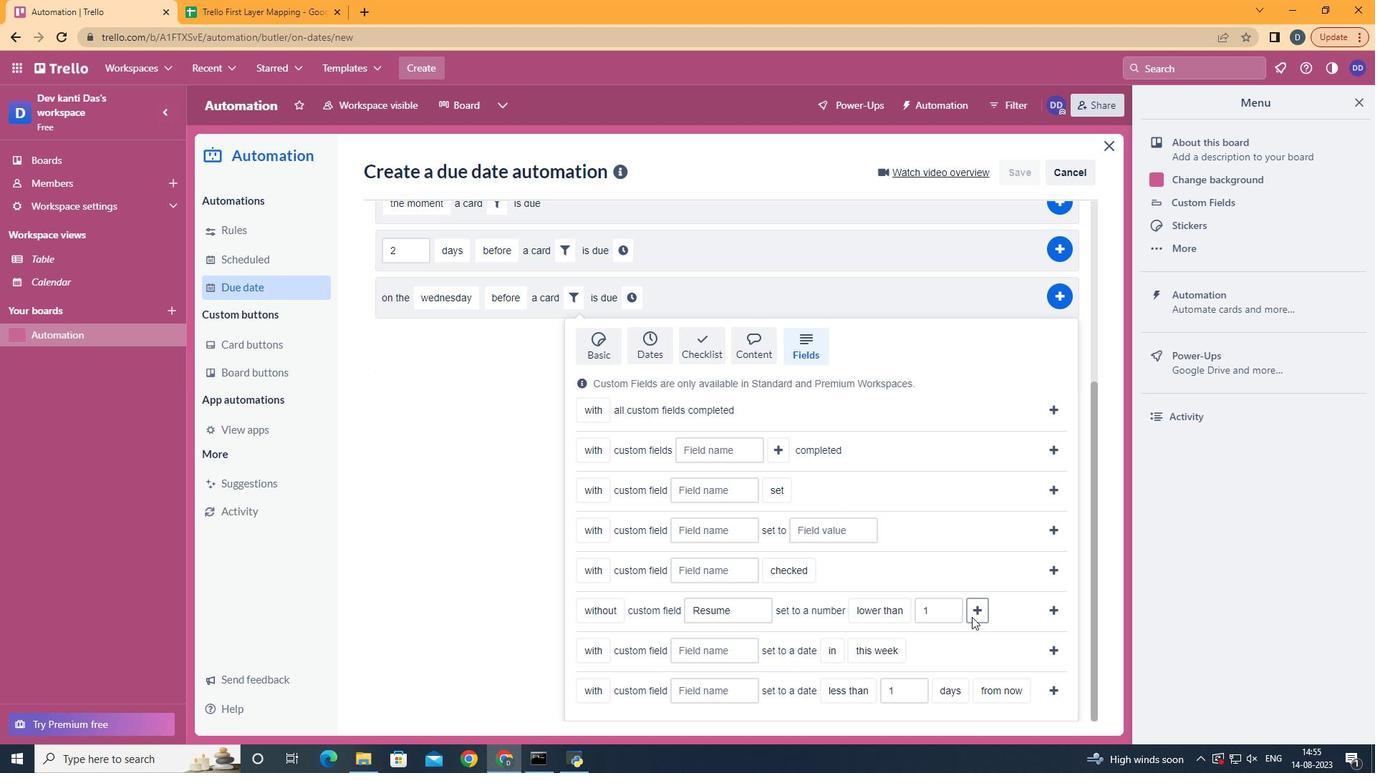 
Action: Mouse moved to (1010, 606)
Screenshot: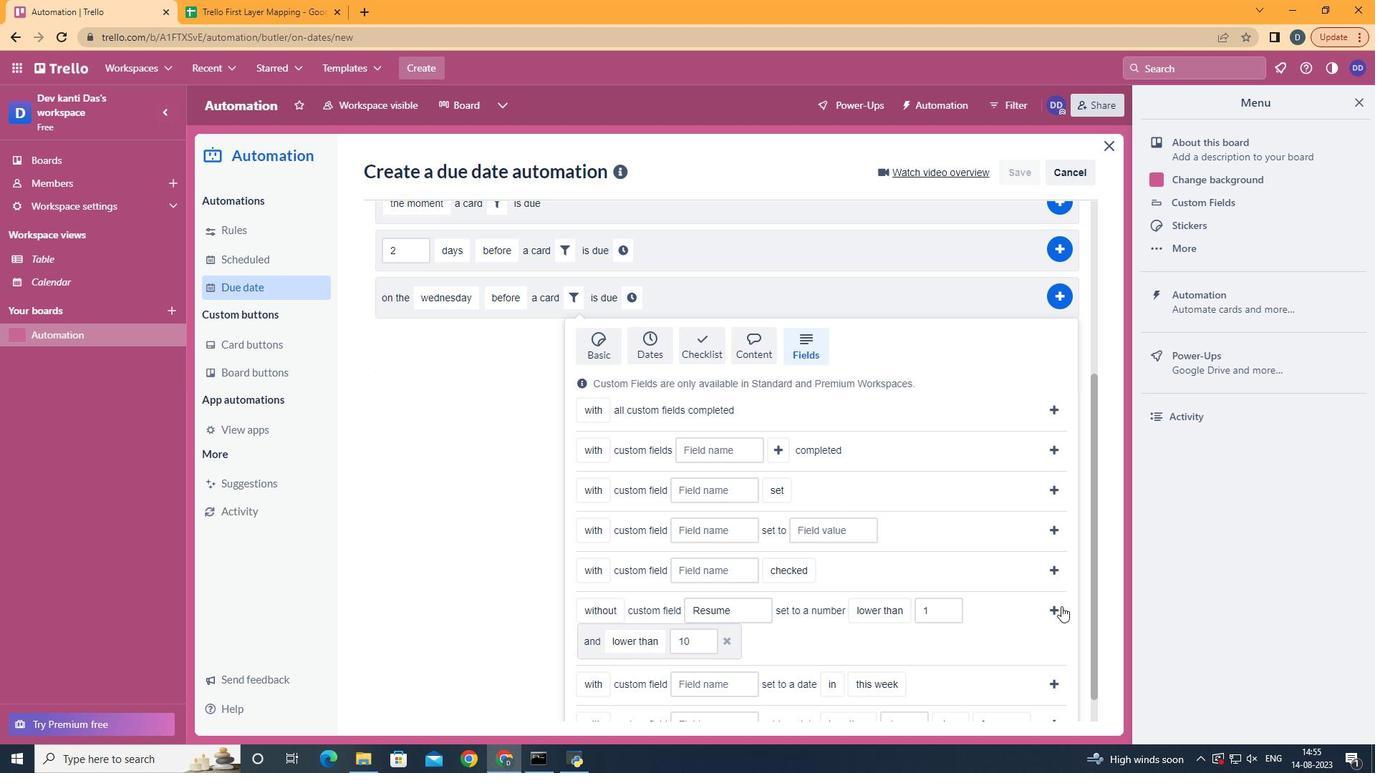 
Action: Mouse pressed left at (1010, 606)
Screenshot: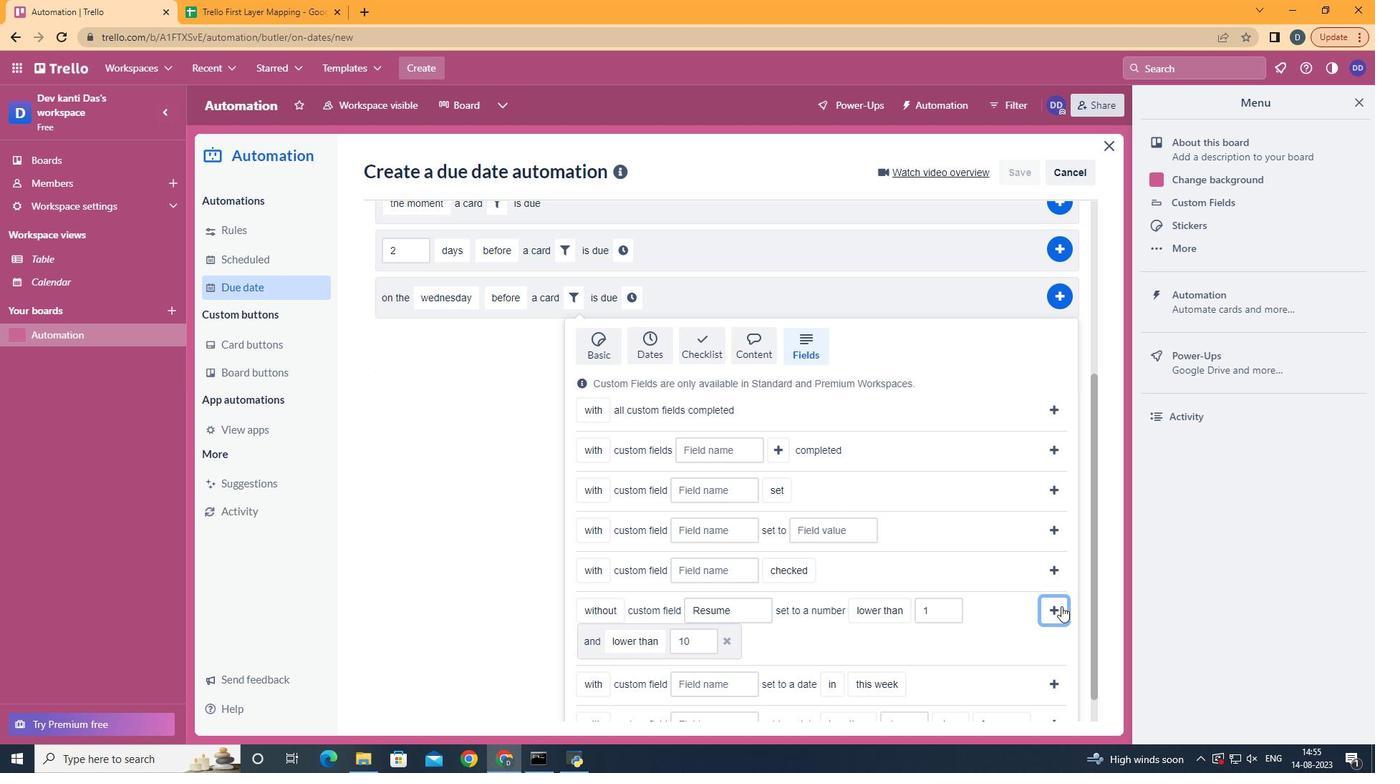 
Action: Mouse moved to (975, 586)
Screenshot: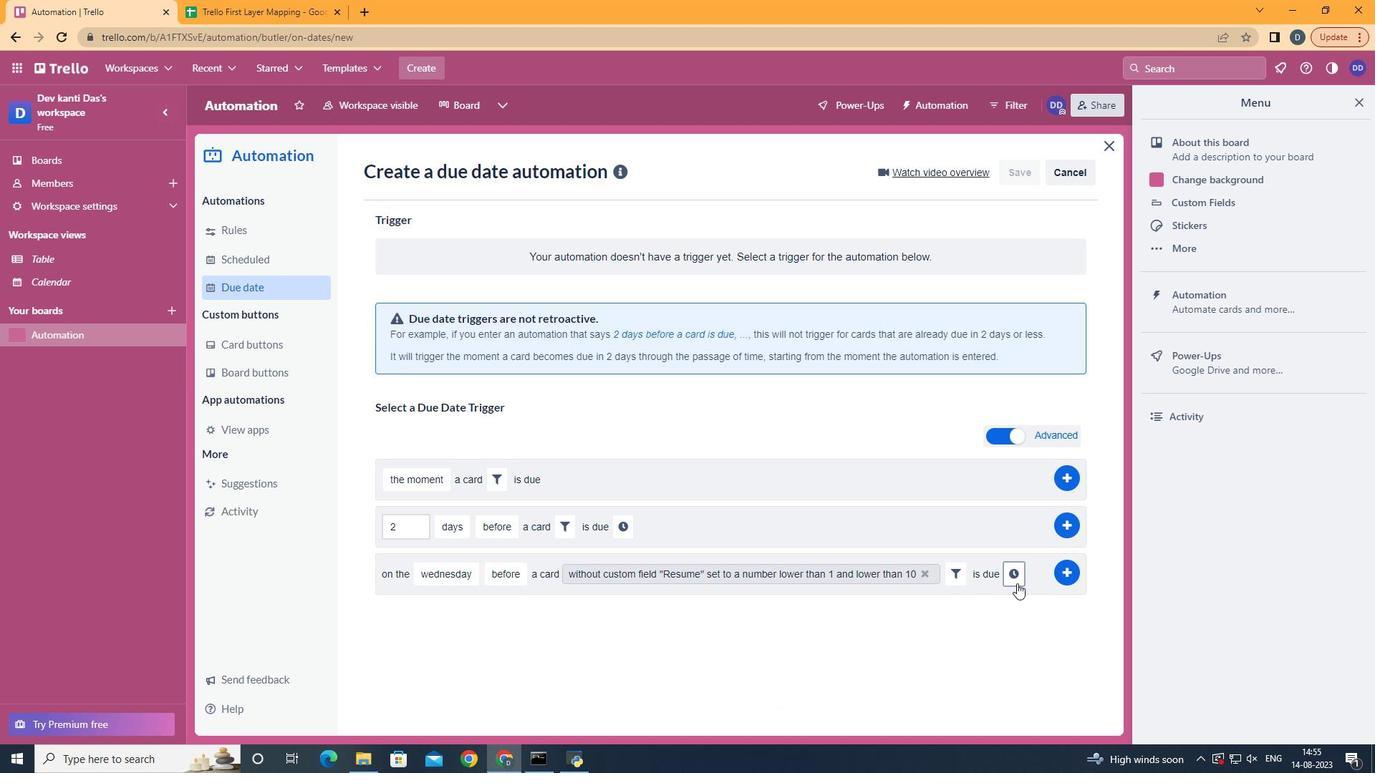 
Action: Mouse pressed left at (975, 586)
Screenshot: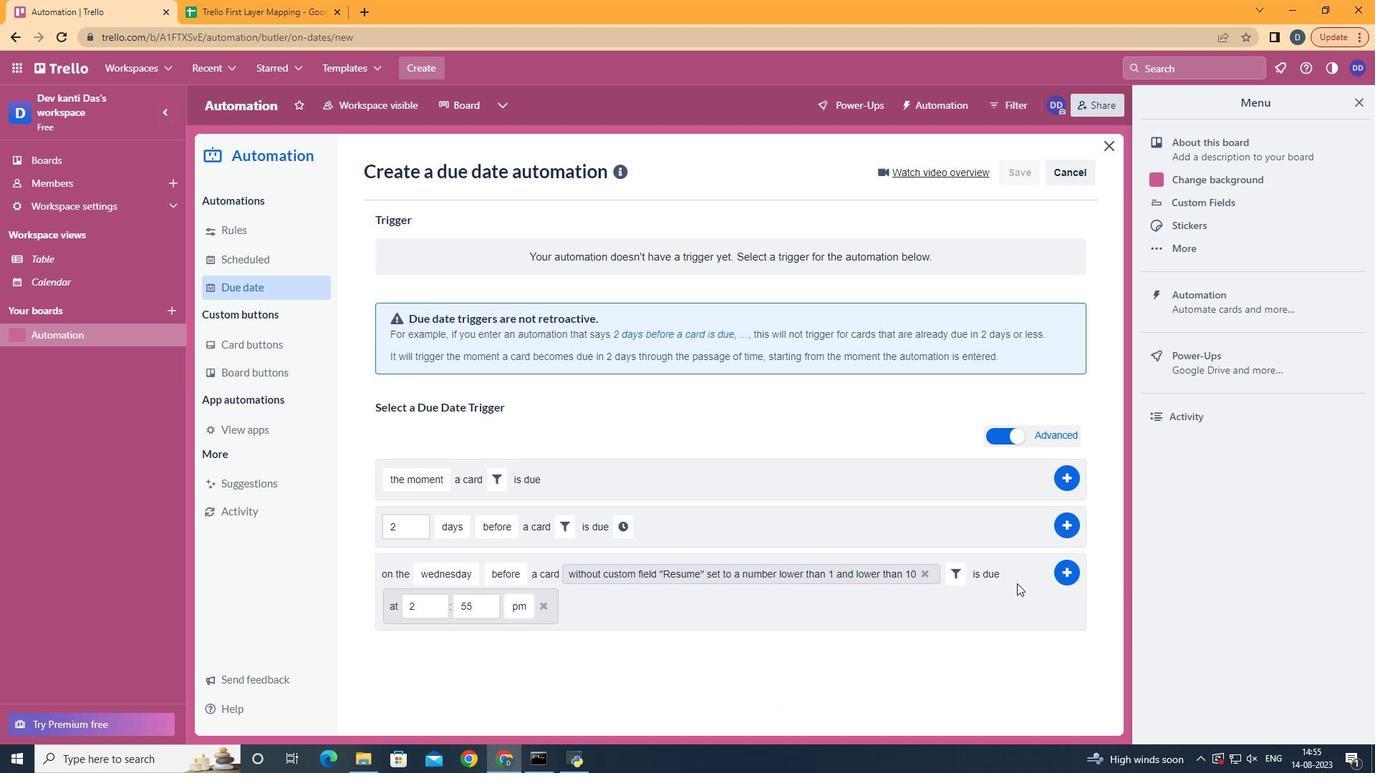 
Action: Mouse moved to (517, 609)
Screenshot: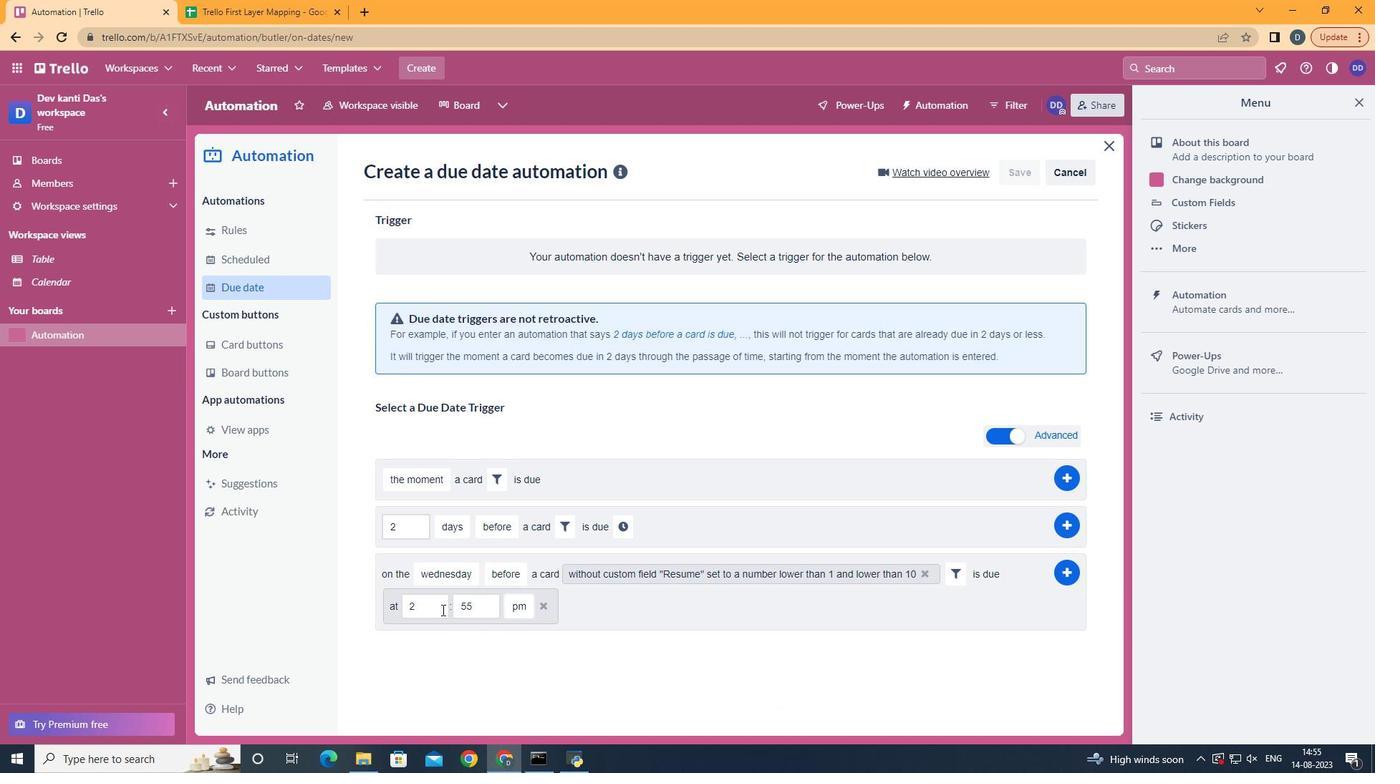 
Action: Mouse pressed left at (517, 609)
Screenshot: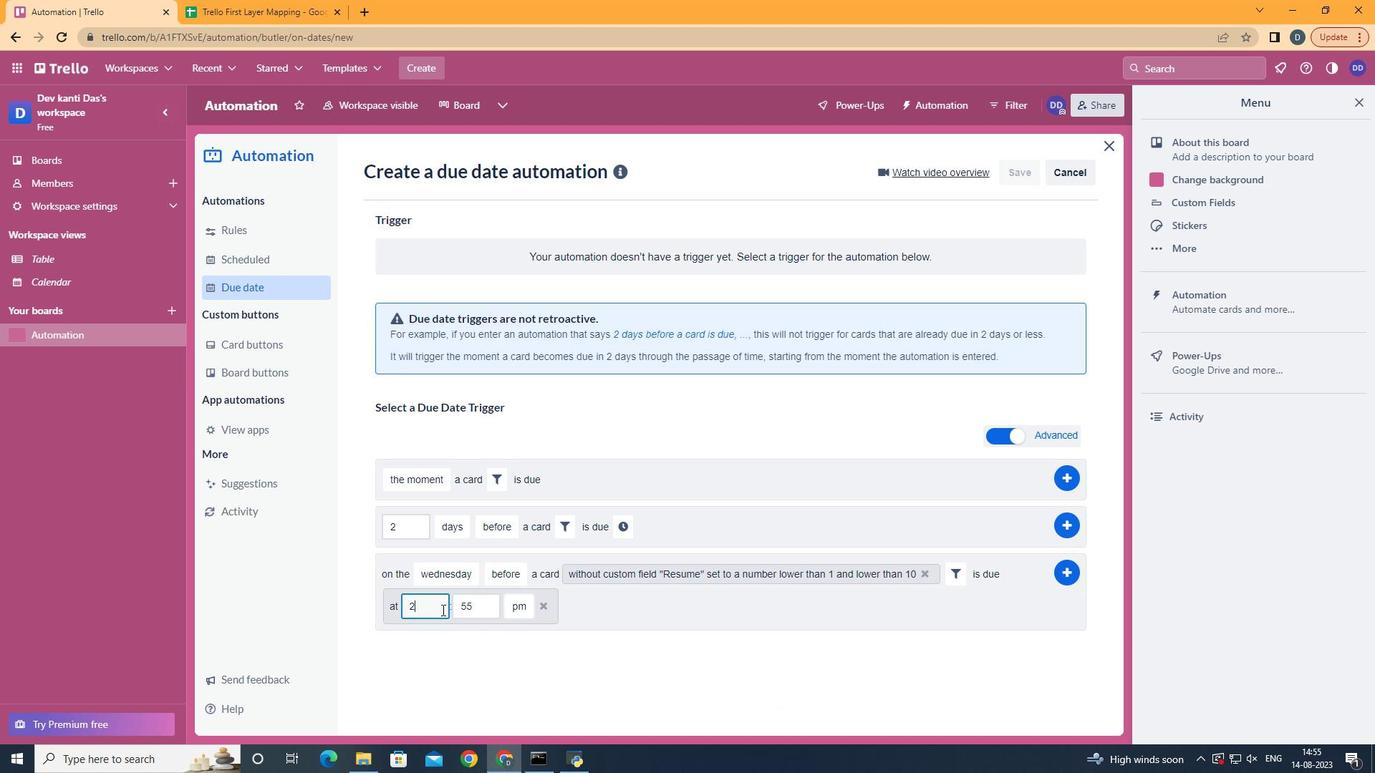 
Action: Mouse moved to (517, 608)
Screenshot: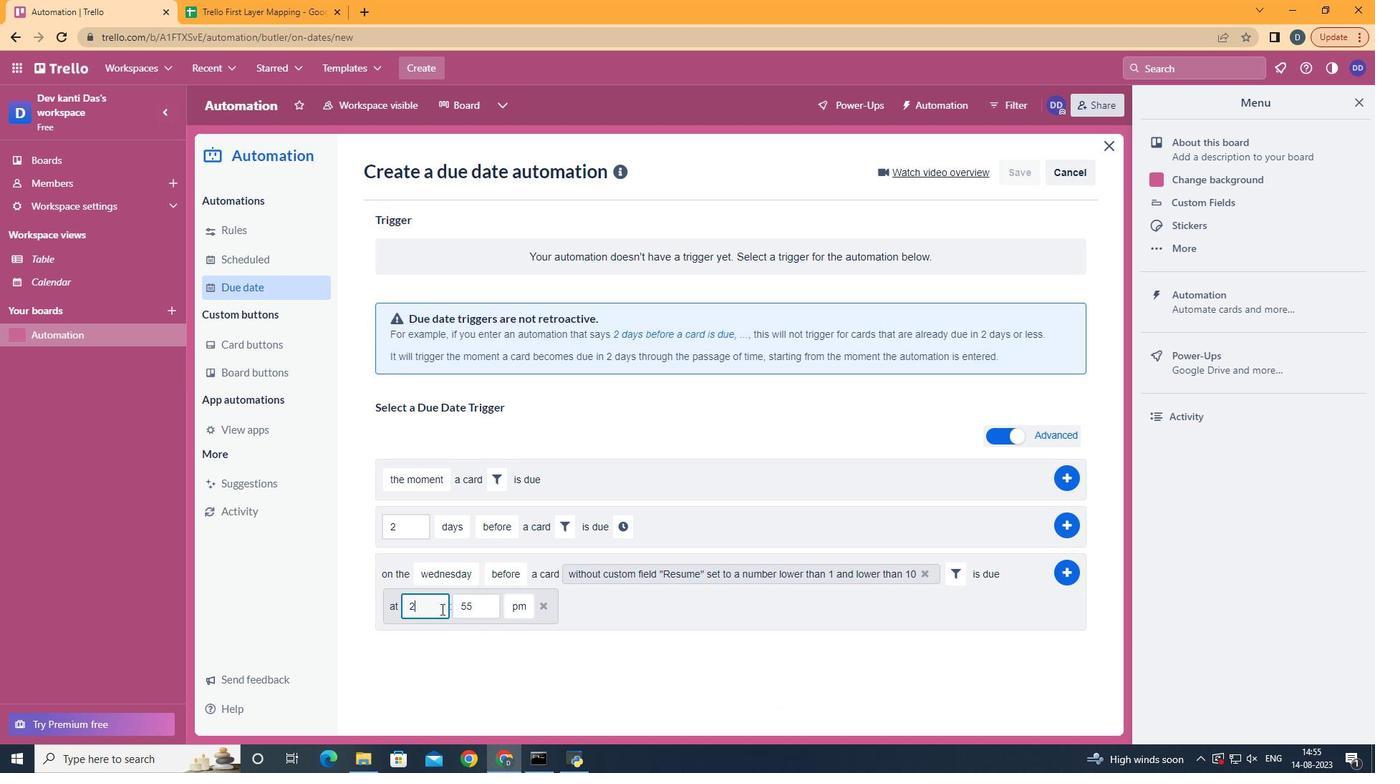
Action: Key pressed <Key.backspace>11
Screenshot: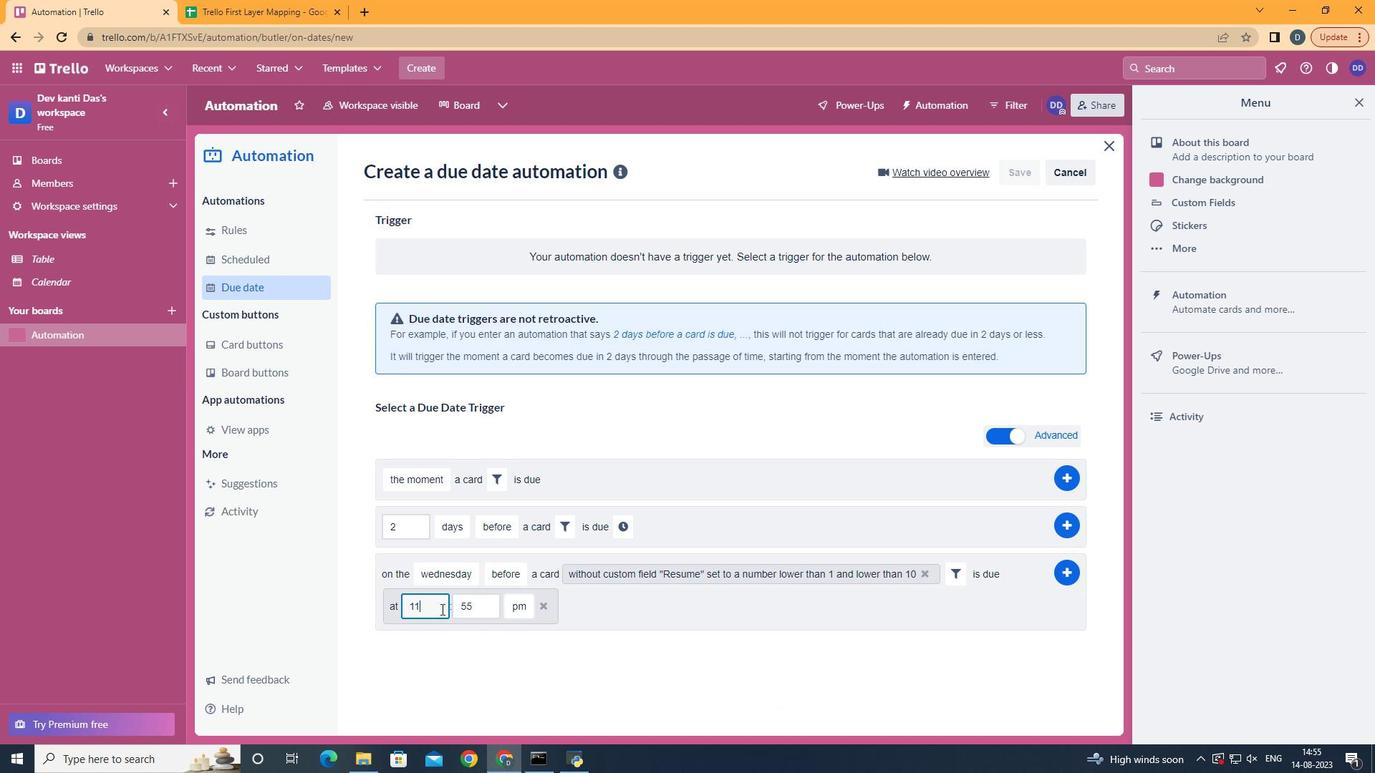 
Action: Mouse moved to (546, 606)
Screenshot: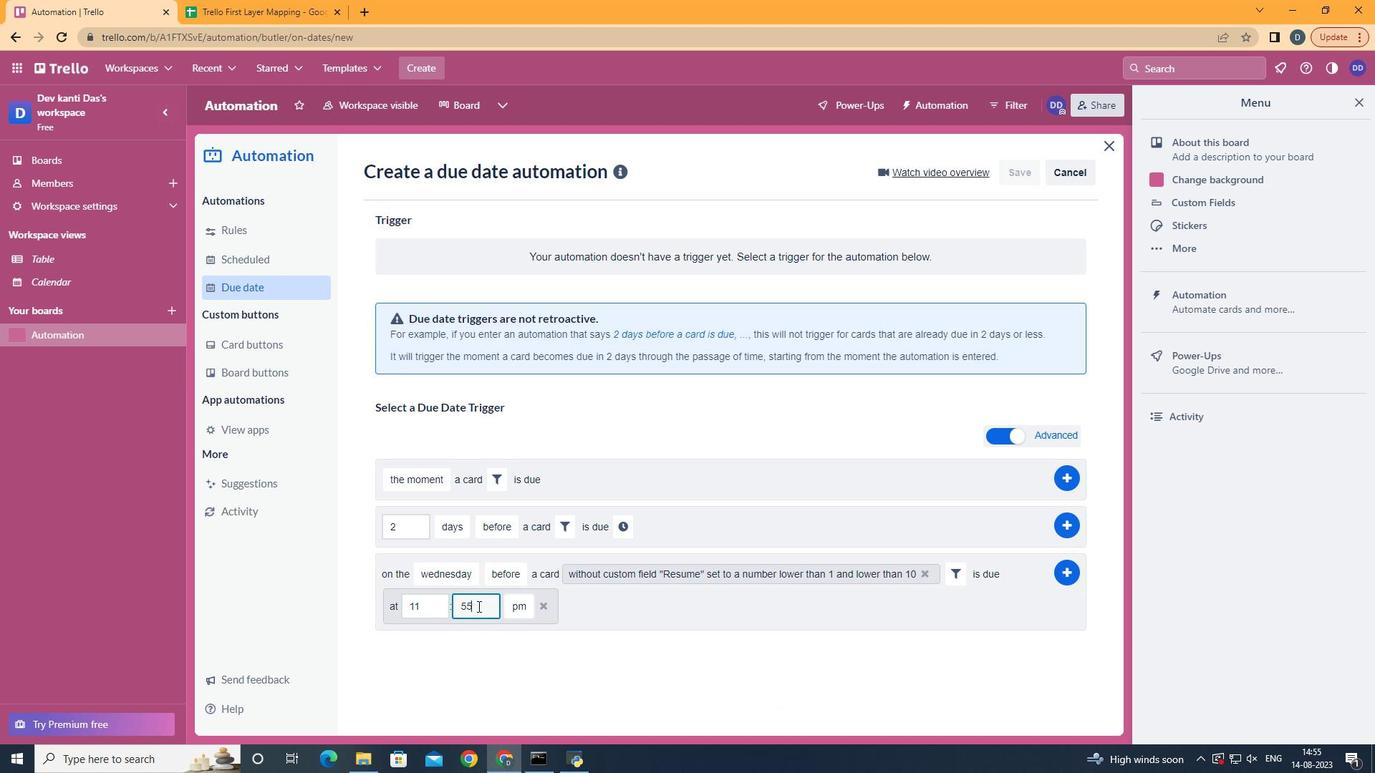 
Action: Mouse pressed left at (546, 606)
Screenshot: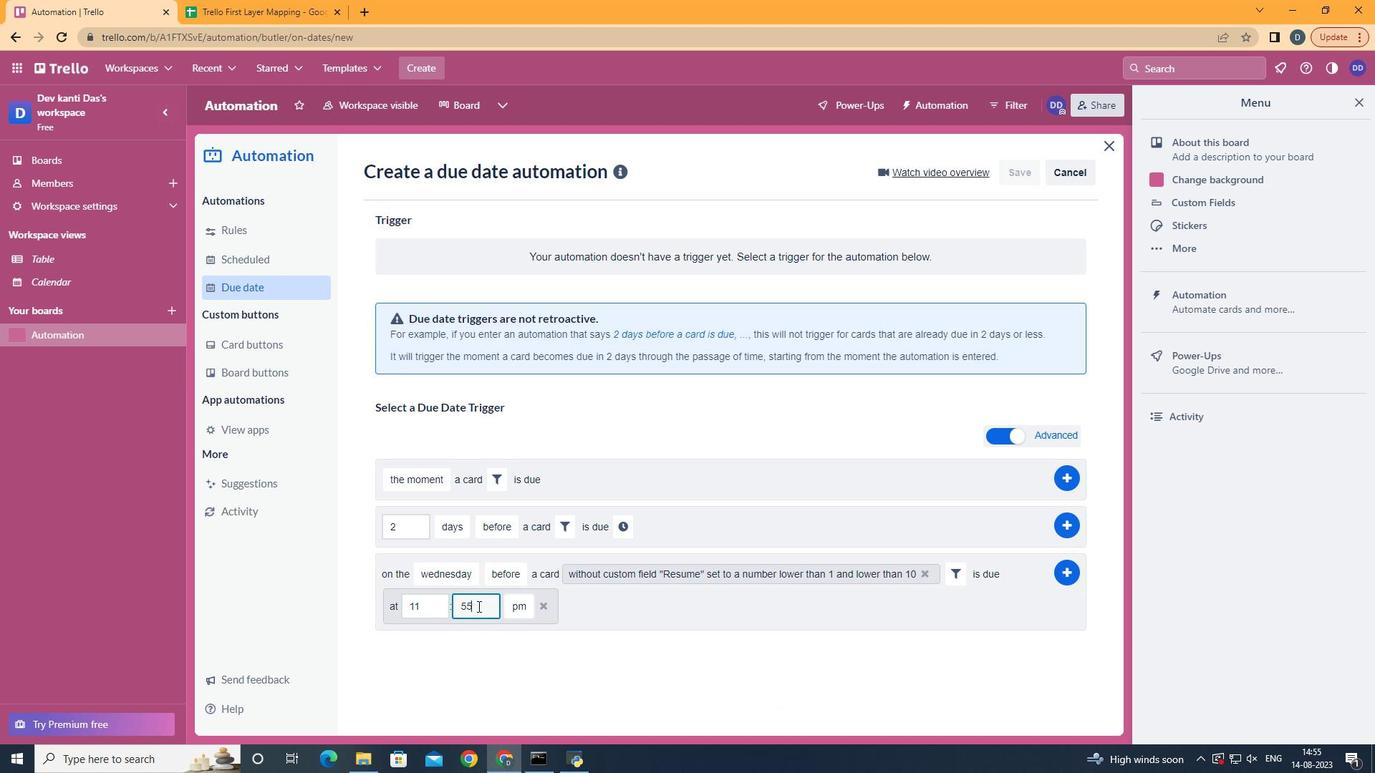 
Action: Key pressed <Key.backspace>
Screenshot: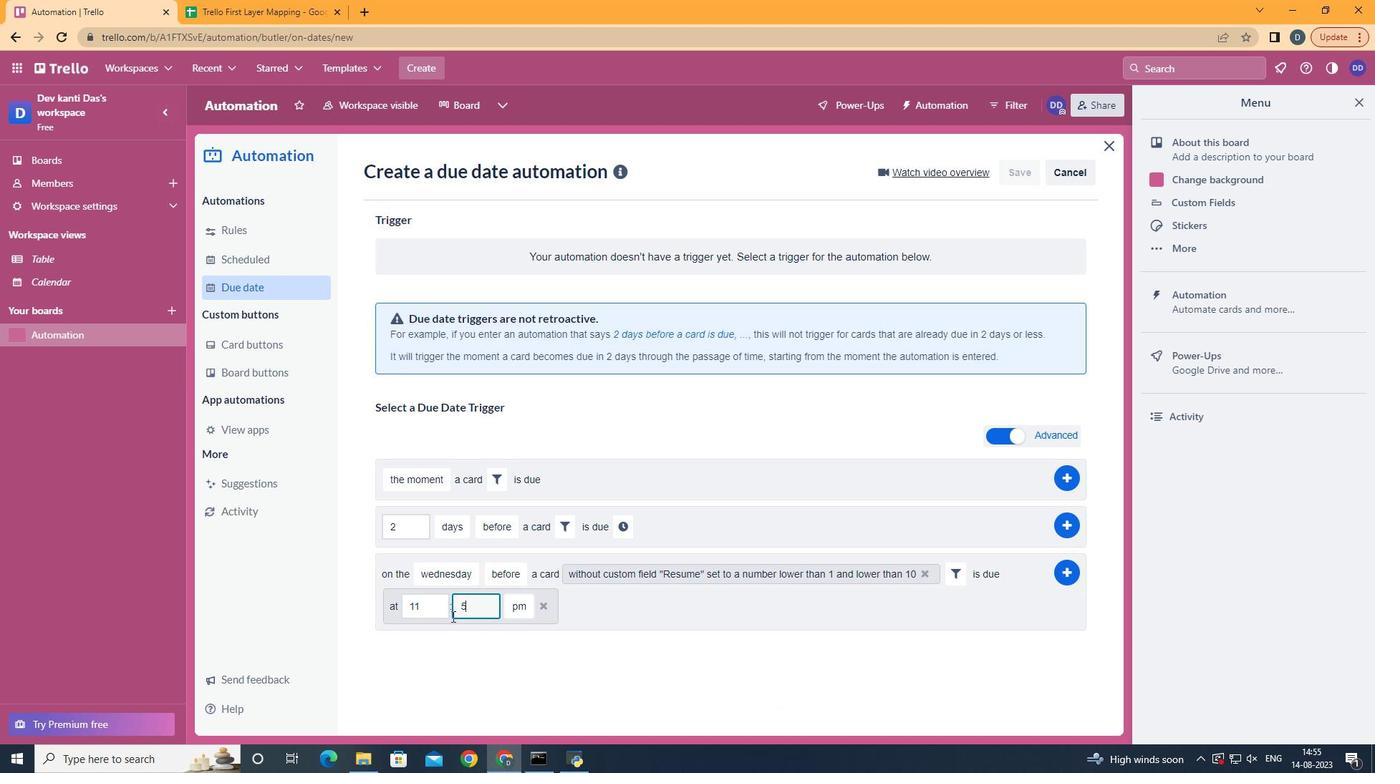 
Action: Mouse moved to (525, 615)
Screenshot: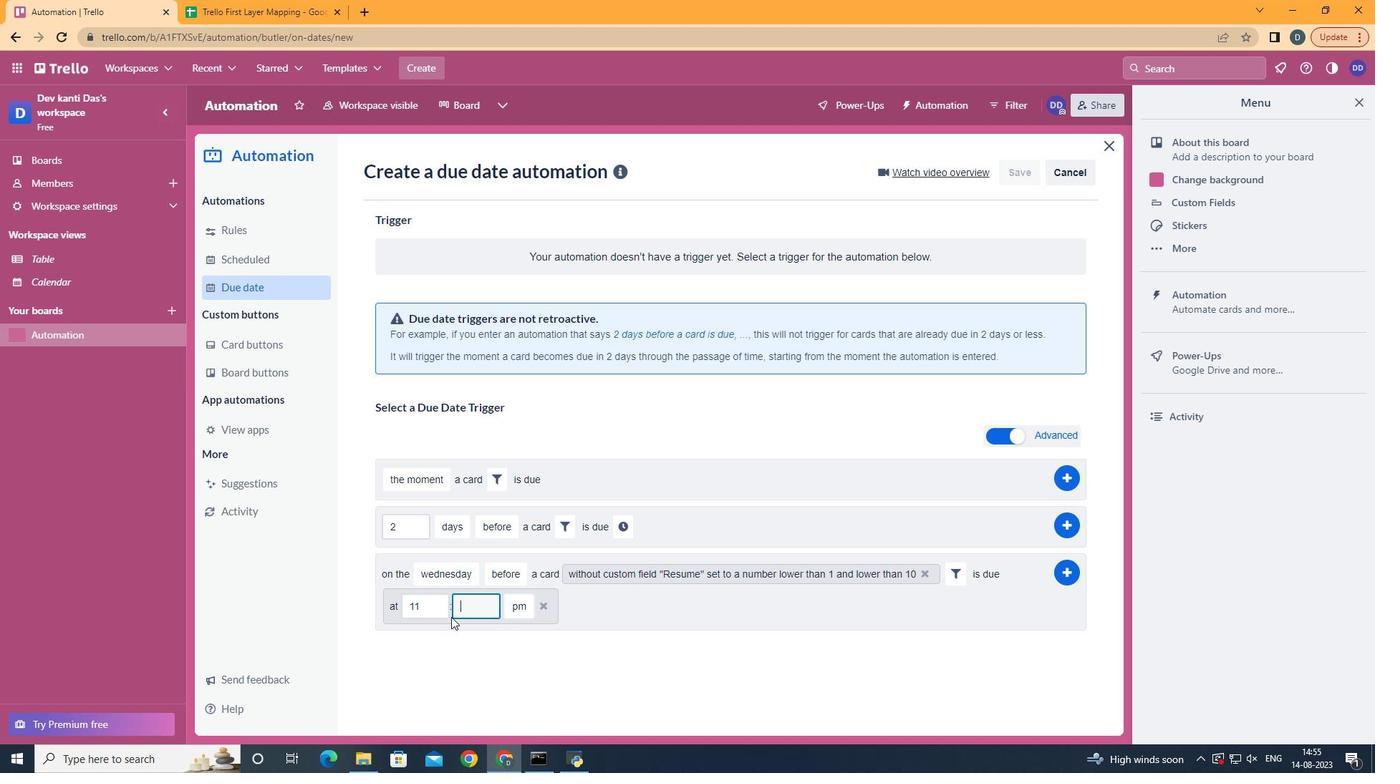
Action: Key pressed <Key.backspace>00
Screenshot: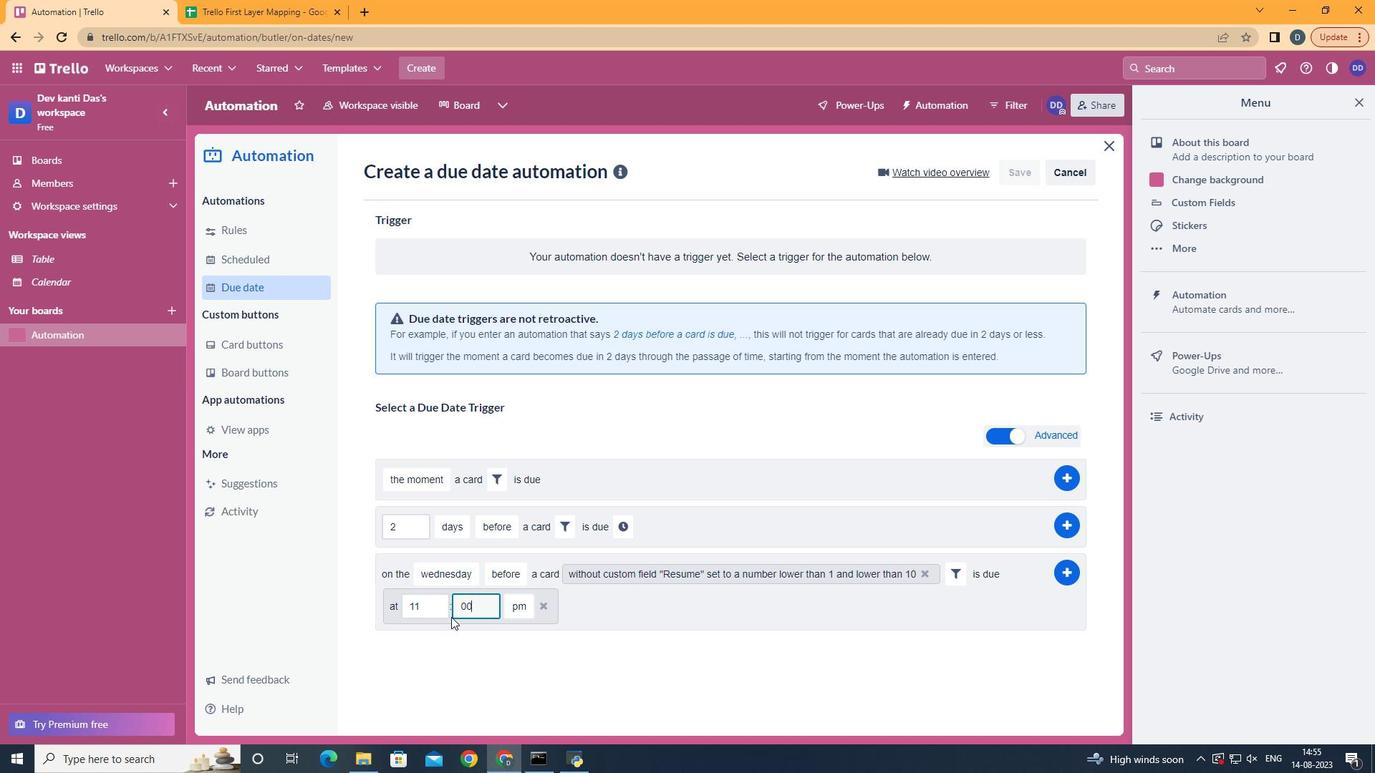 
Action: Mouse moved to (588, 629)
Screenshot: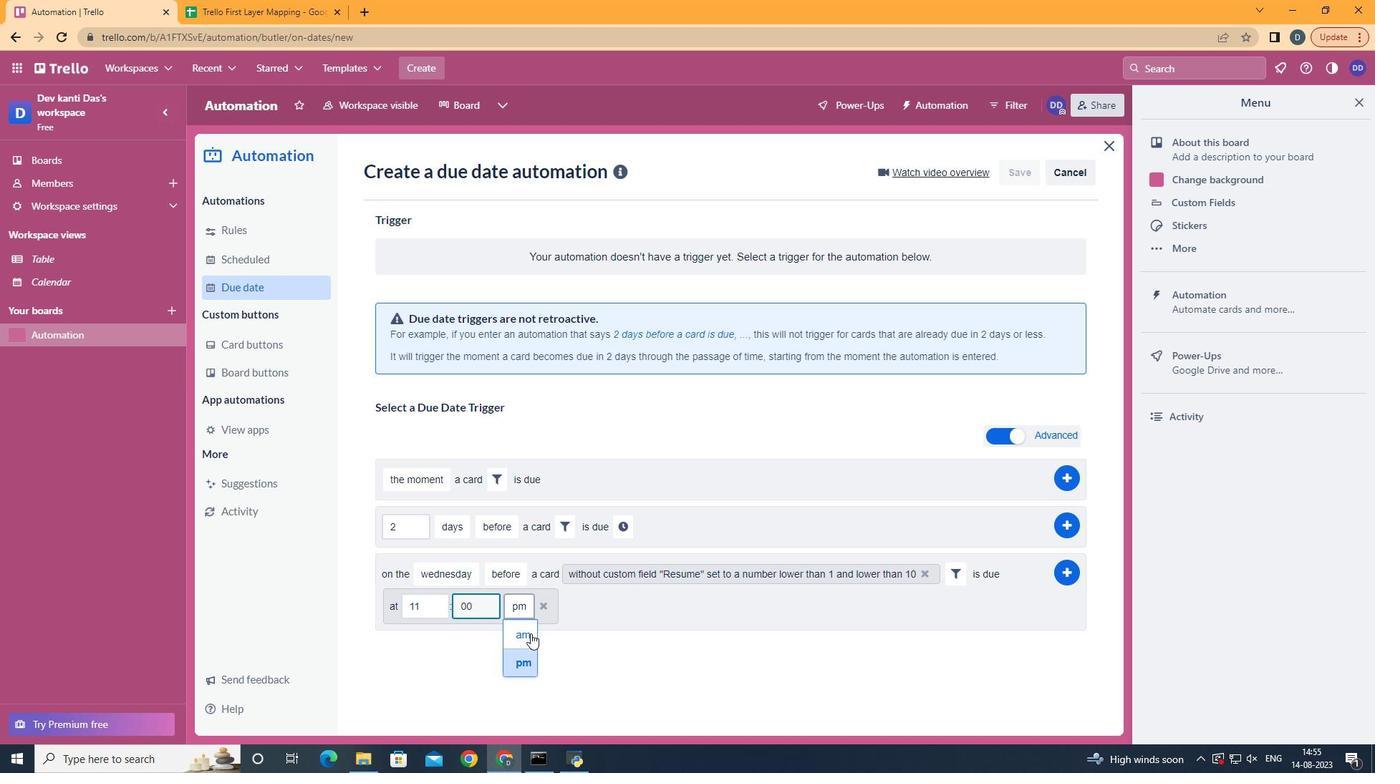 
Action: Mouse pressed left at (588, 629)
Screenshot: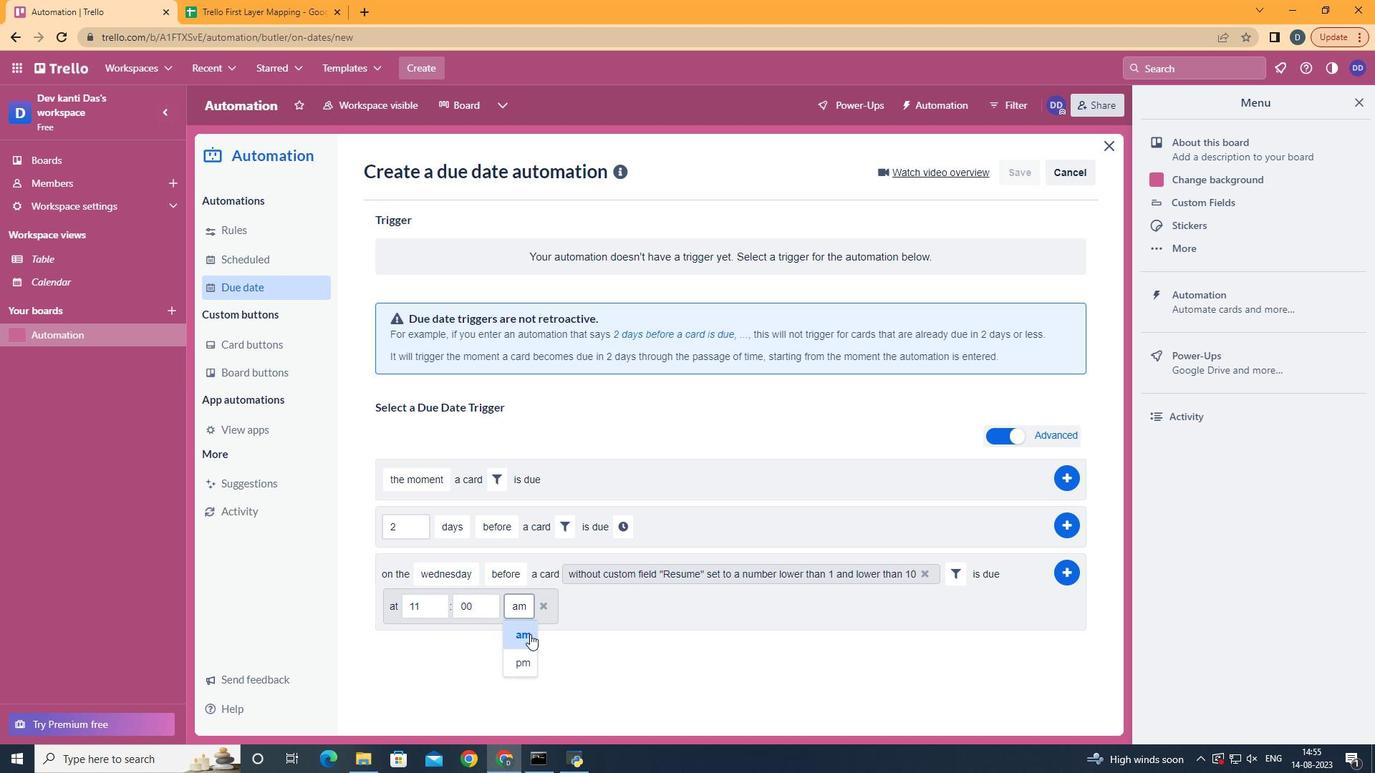 
Action: Mouse moved to (1022, 584)
Screenshot: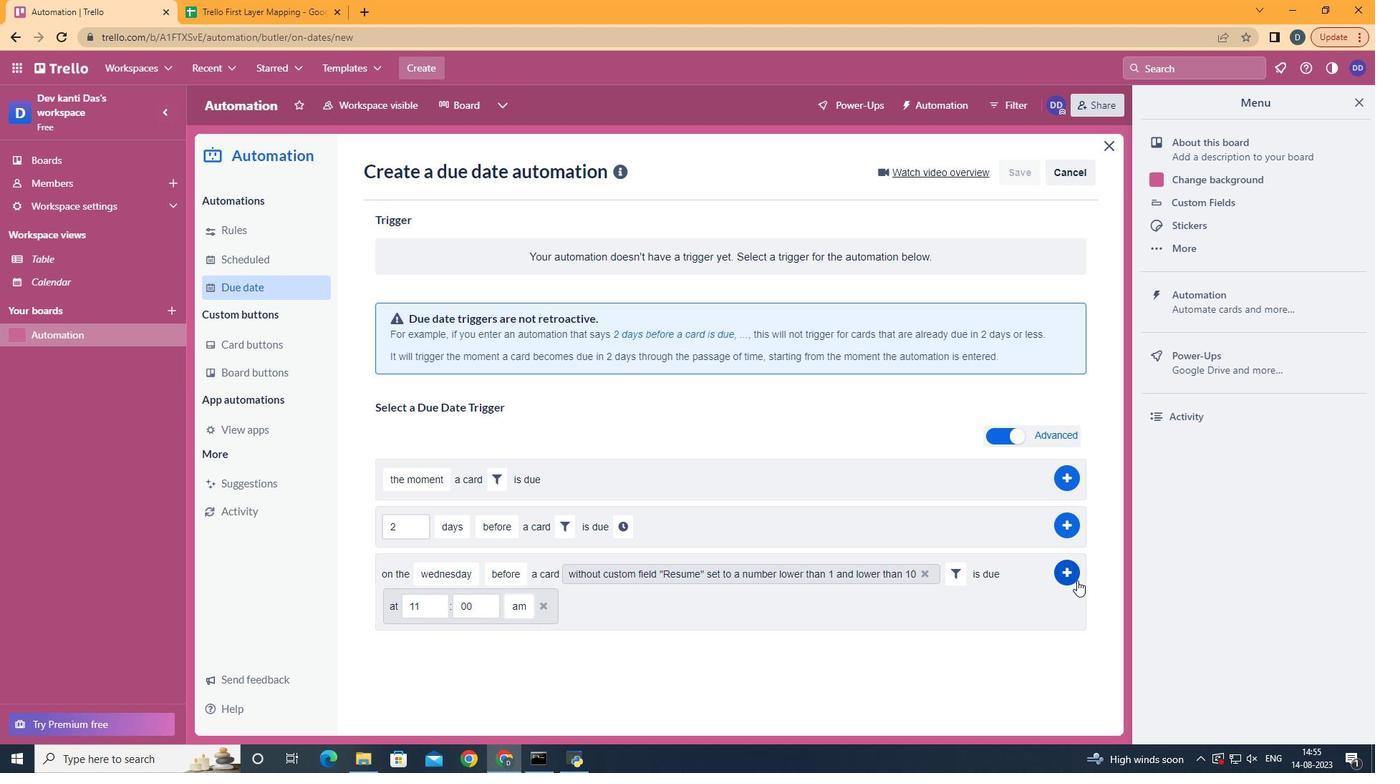 
Action: Mouse pressed left at (1022, 584)
Screenshot: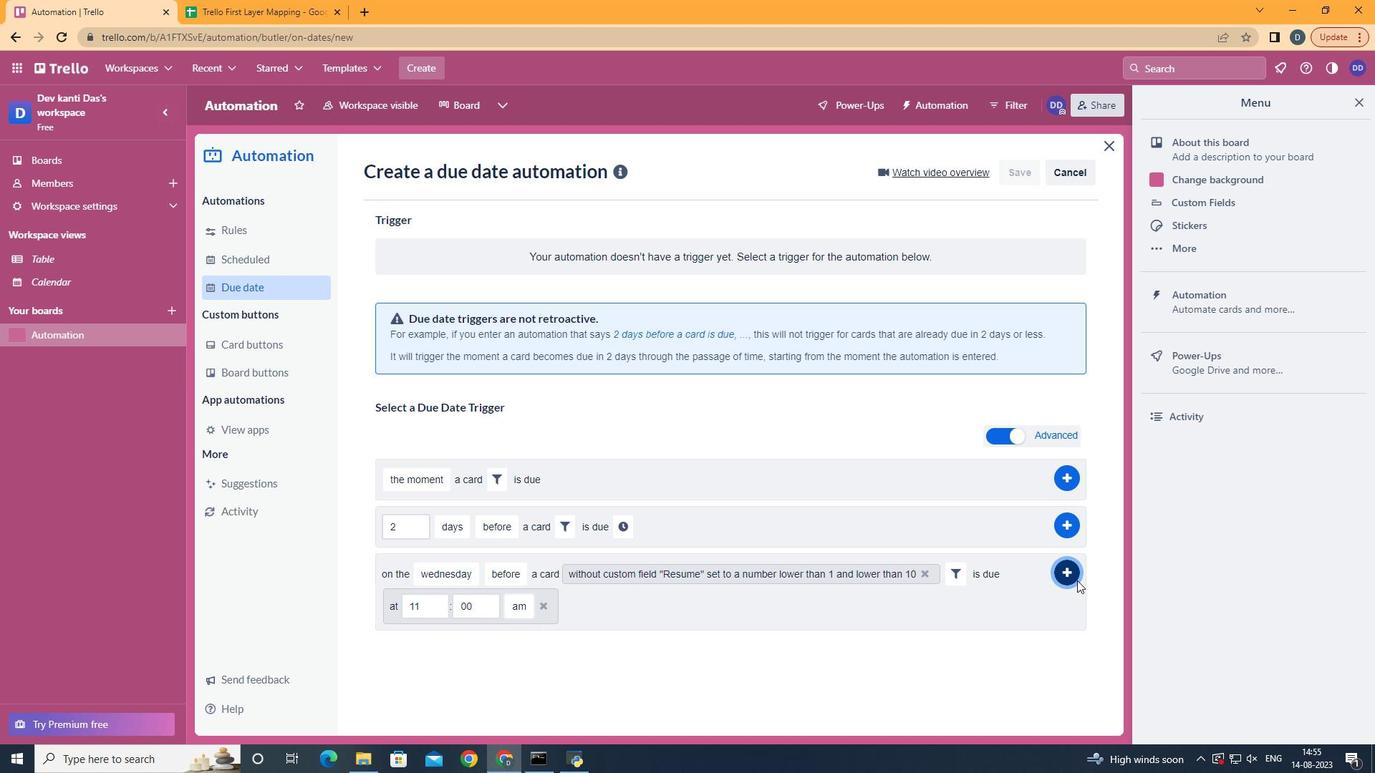 
Action: Mouse moved to (1022, 584)
Screenshot: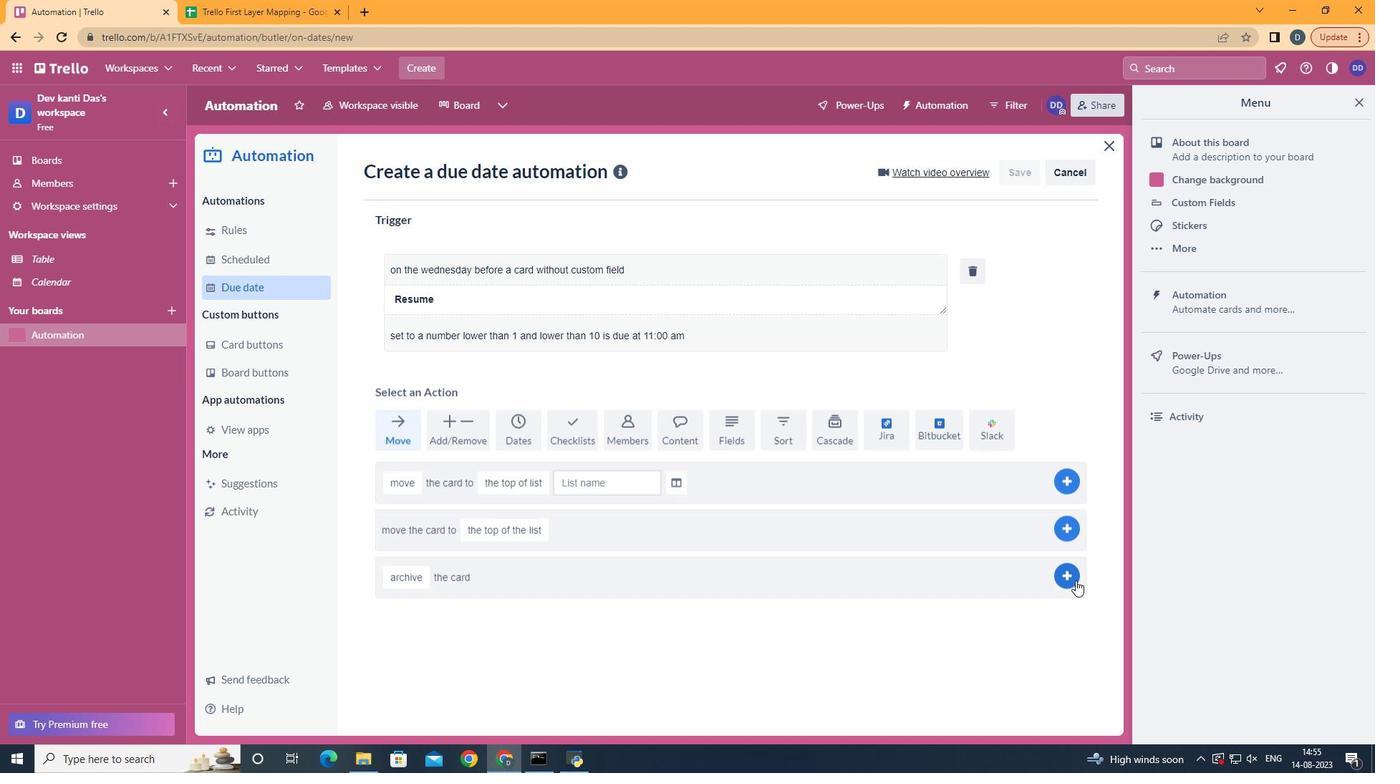 
